 Task: Search one way flight ticket for 5 adults, 2 children, 1 infant in seat and 1 infant on lap in economy from Concord: Concord-padgett Regional Airport to Jacksonville: Albert J. Ellis Airport on 8-3-2023. Choice of flights is Spirit. Number of bags: 1 carry on bag. Price is upto 60000. Outbound departure time preference is 18:00.
Action: Mouse moved to (293, 357)
Screenshot: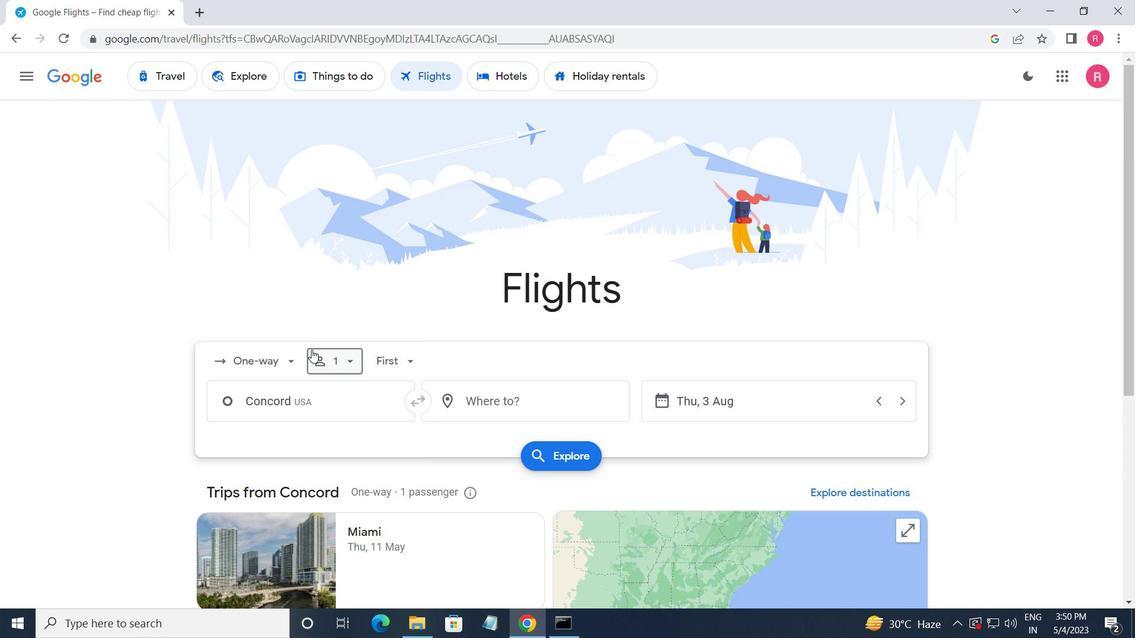 
Action: Mouse pressed left at (293, 357)
Screenshot: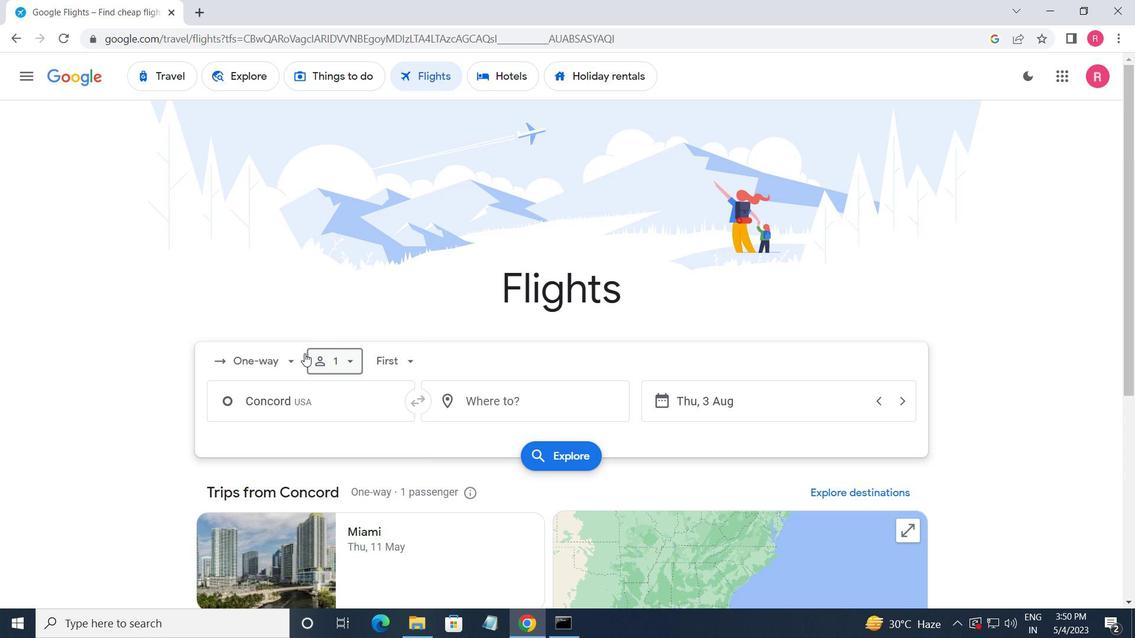 
Action: Mouse moved to (288, 420)
Screenshot: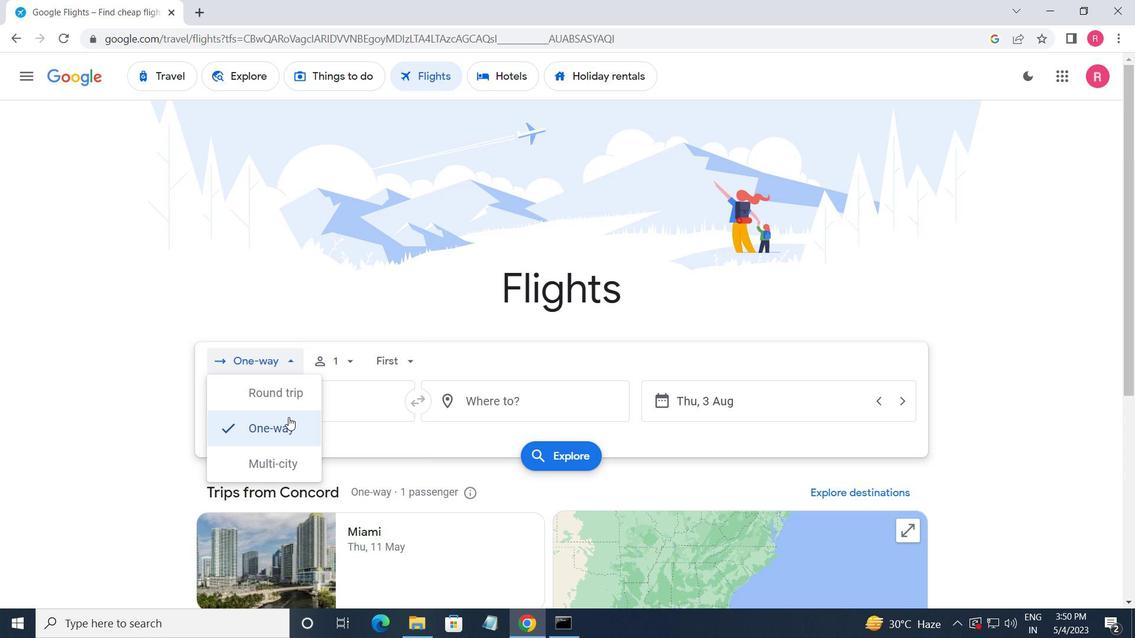 
Action: Mouse pressed left at (288, 420)
Screenshot: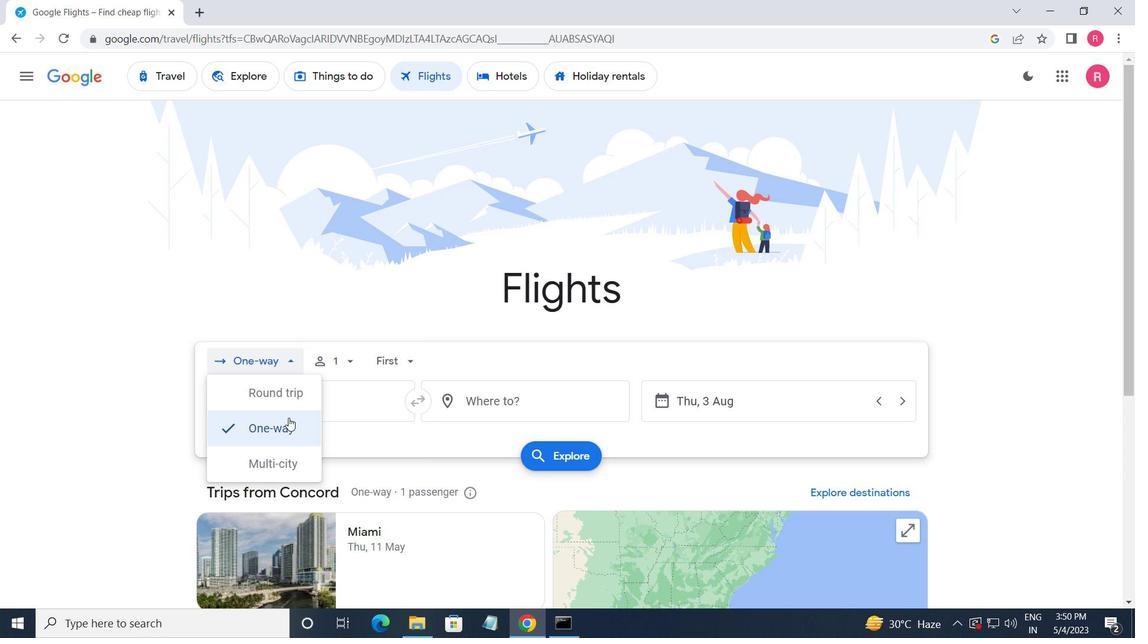
Action: Mouse moved to (324, 376)
Screenshot: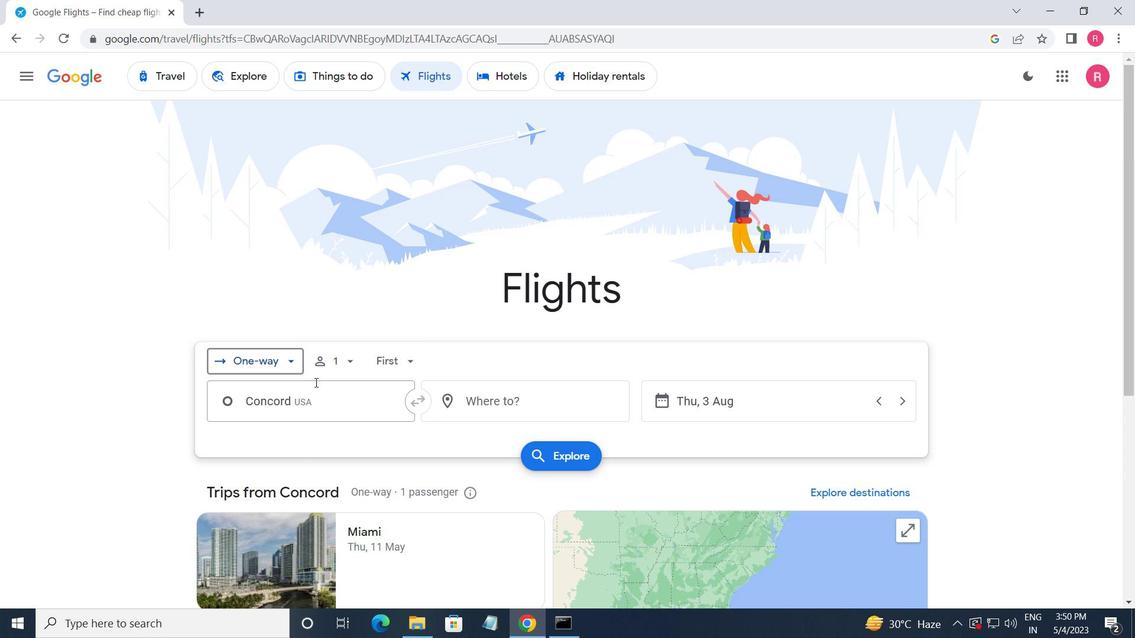 
Action: Mouse pressed left at (324, 376)
Screenshot: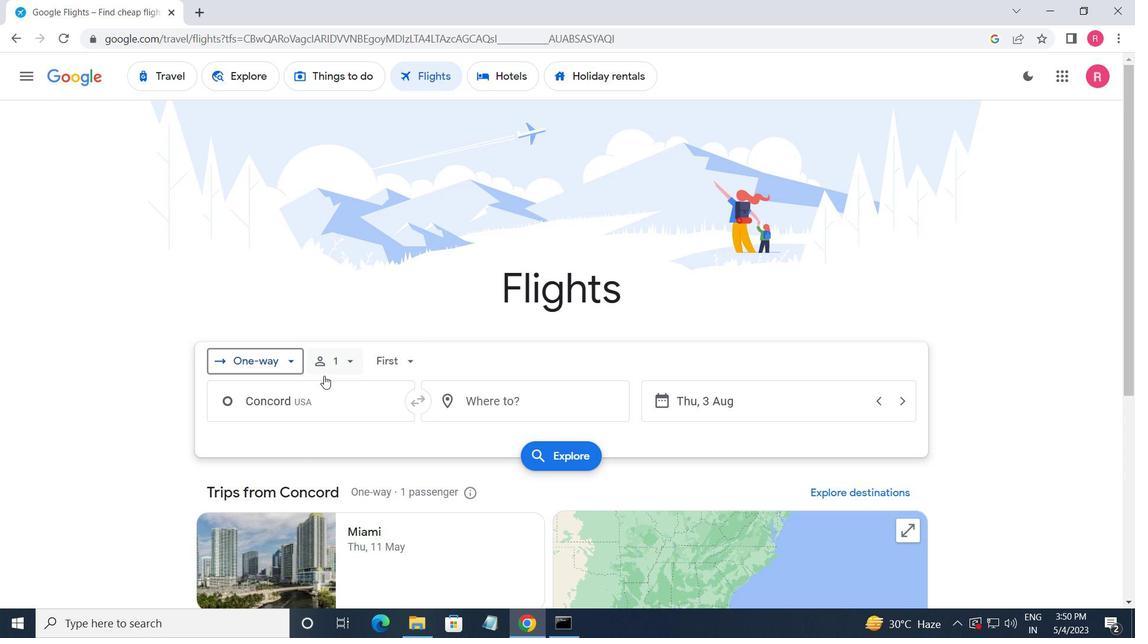 
Action: Mouse moved to (459, 402)
Screenshot: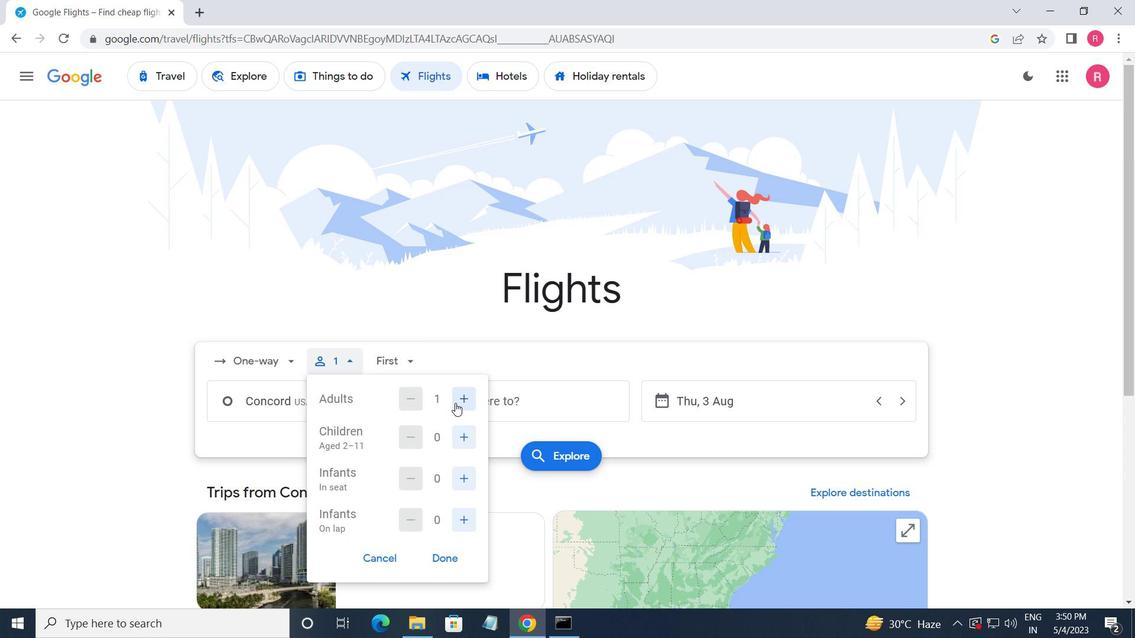
Action: Mouse pressed left at (459, 402)
Screenshot: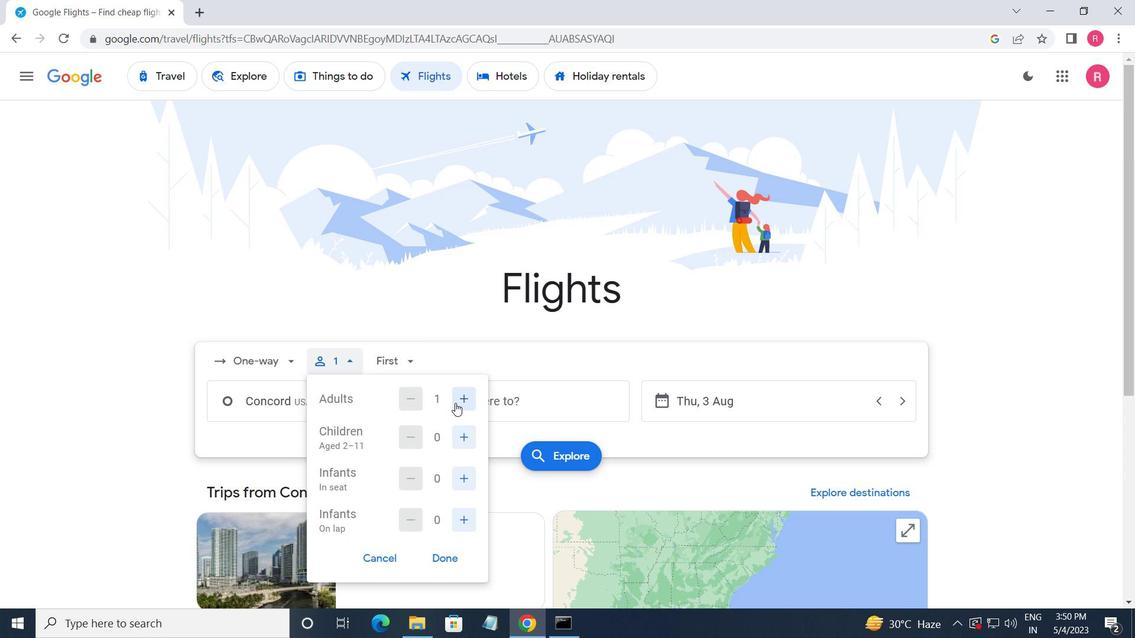
Action: Mouse pressed left at (459, 402)
Screenshot: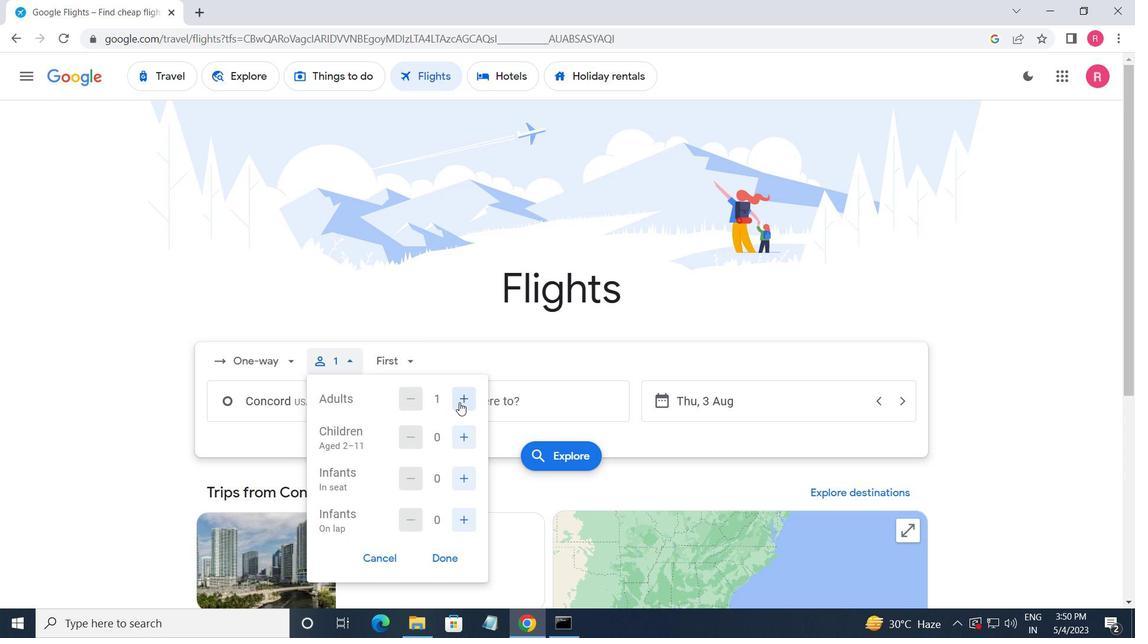 
Action: Mouse pressed left at (459, 402)
Screenshot: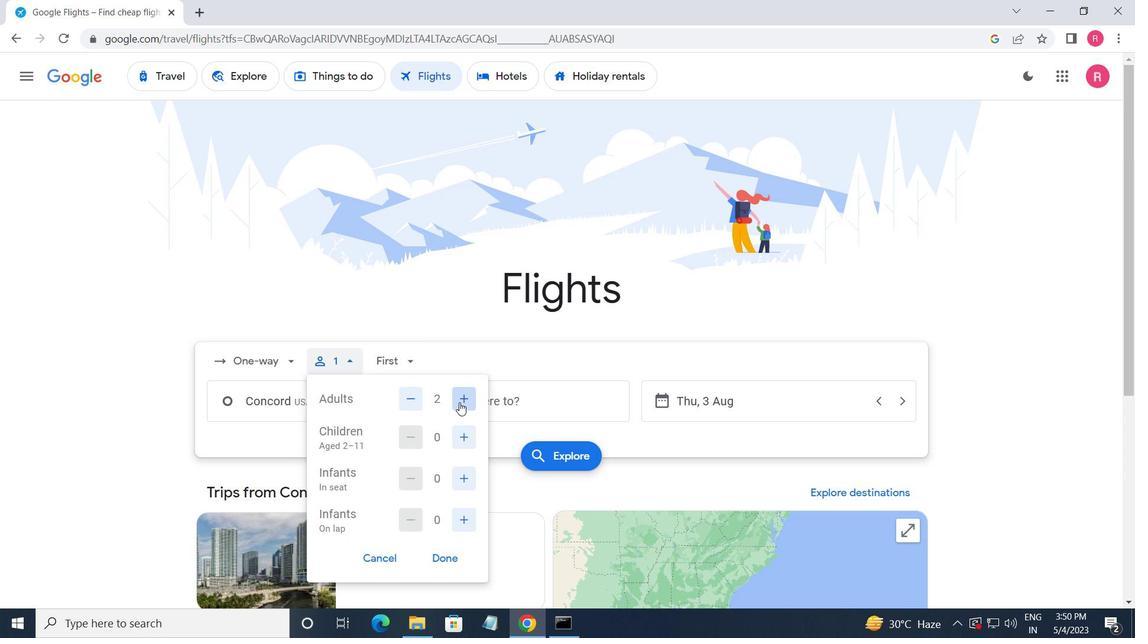 
Action: Mouse pressed left at (459, 402)
Screenshot: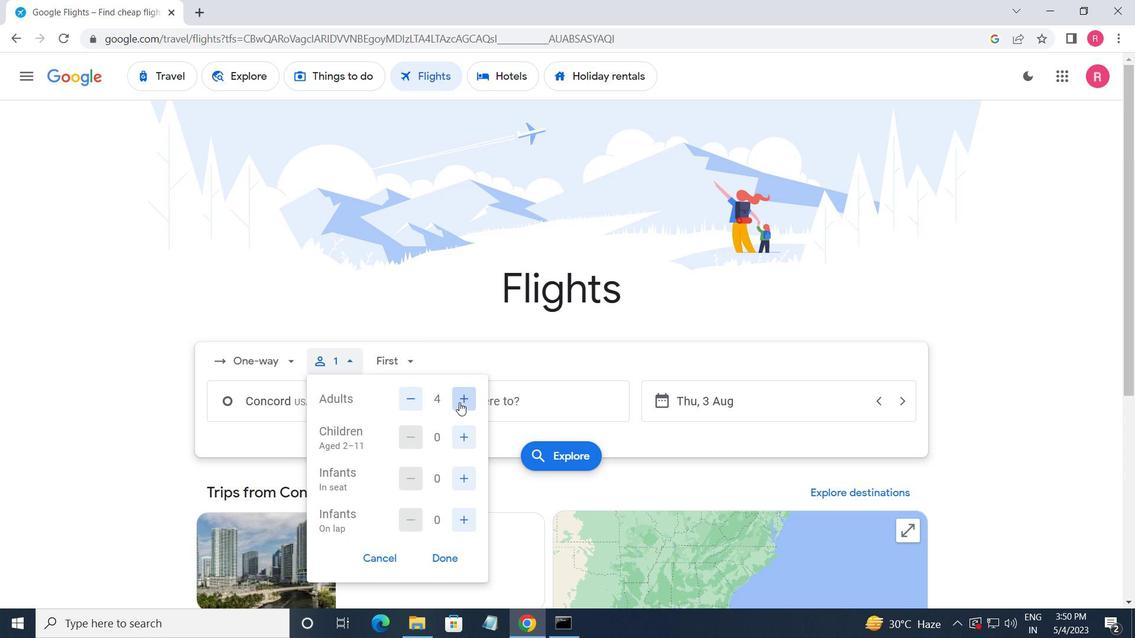 
Action: Mouse moved to (460, 431)
Screenshot: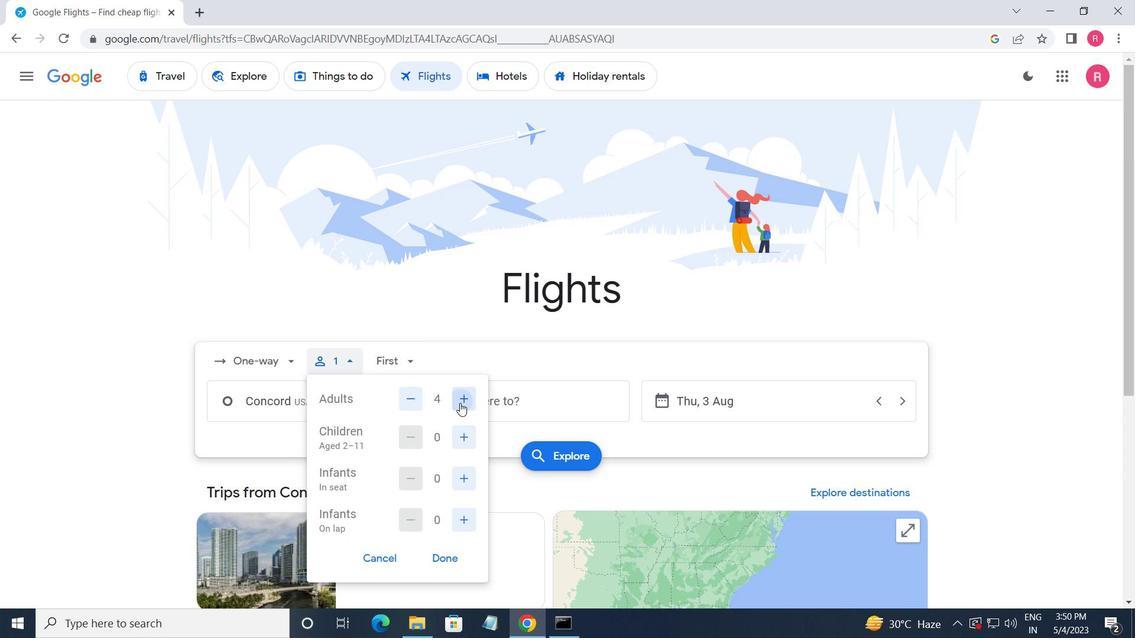 
Action: Mouse pressed left at (460, 431)
Screenshot: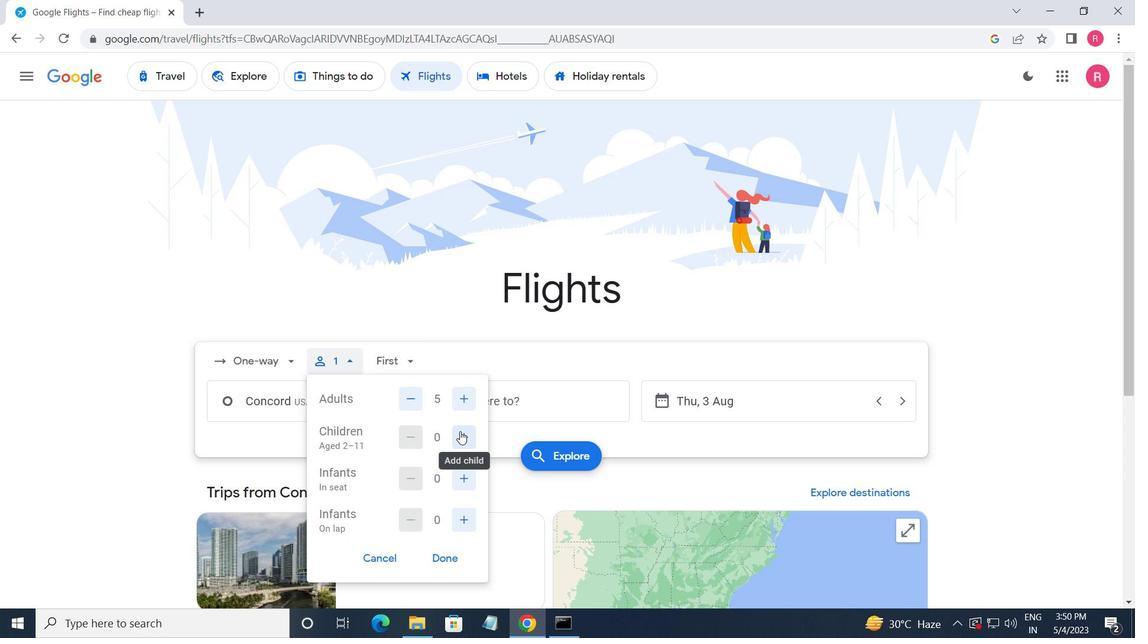
Action: Mouse pressed left at (460, 431)
Screenshot: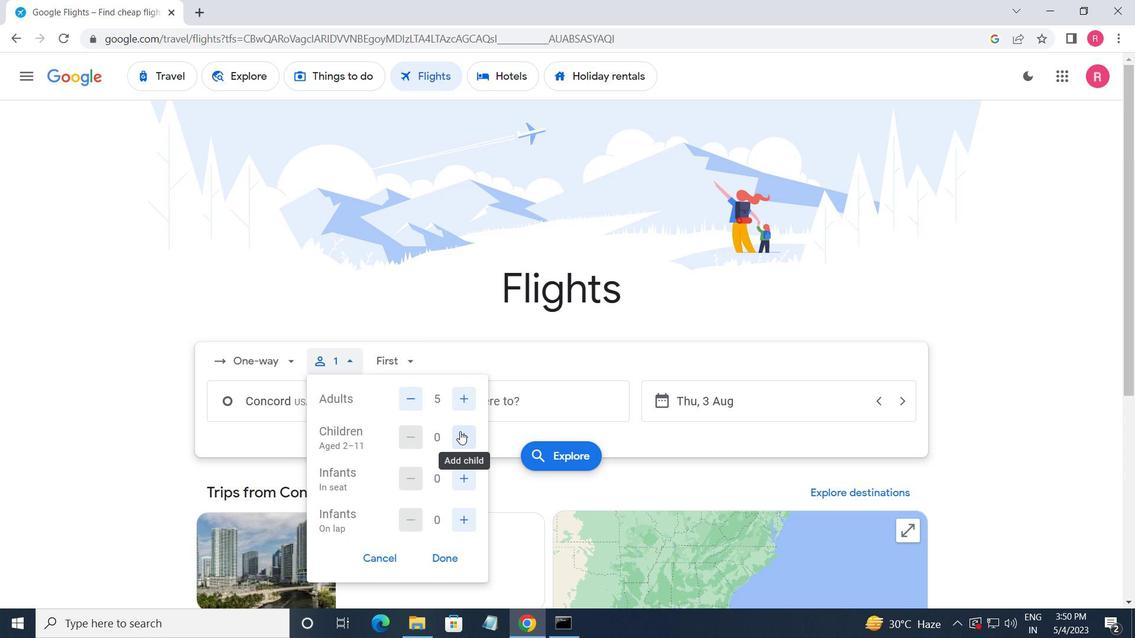 
Action: Mouse moved to (465, 475)
Screenshot: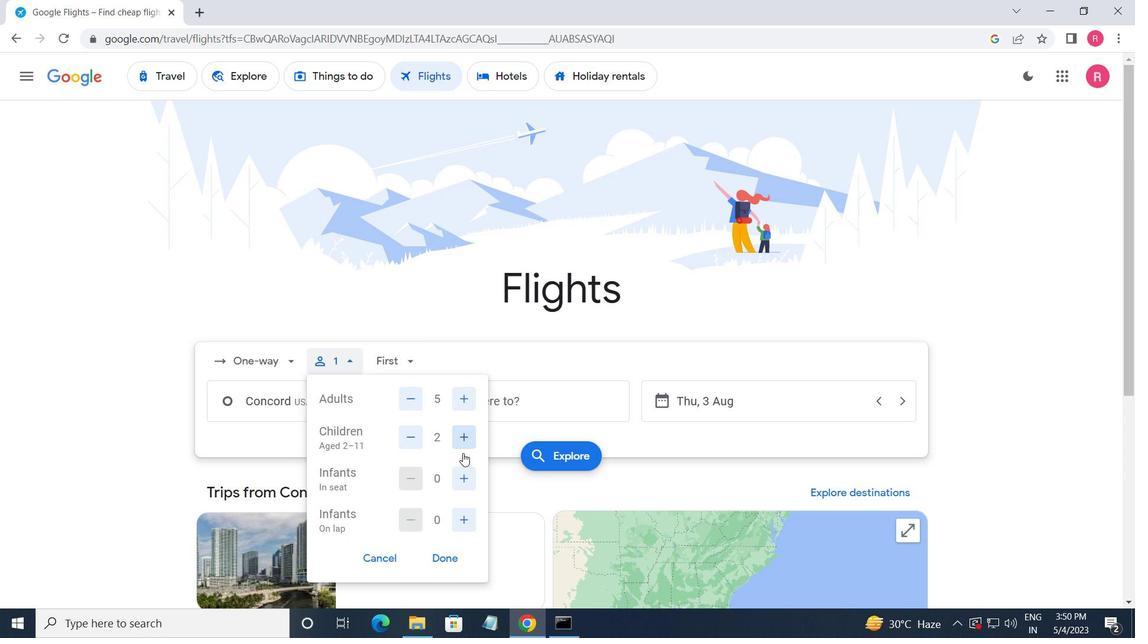 
Action: Mouse pressed left at (465, 475)
Screenshot: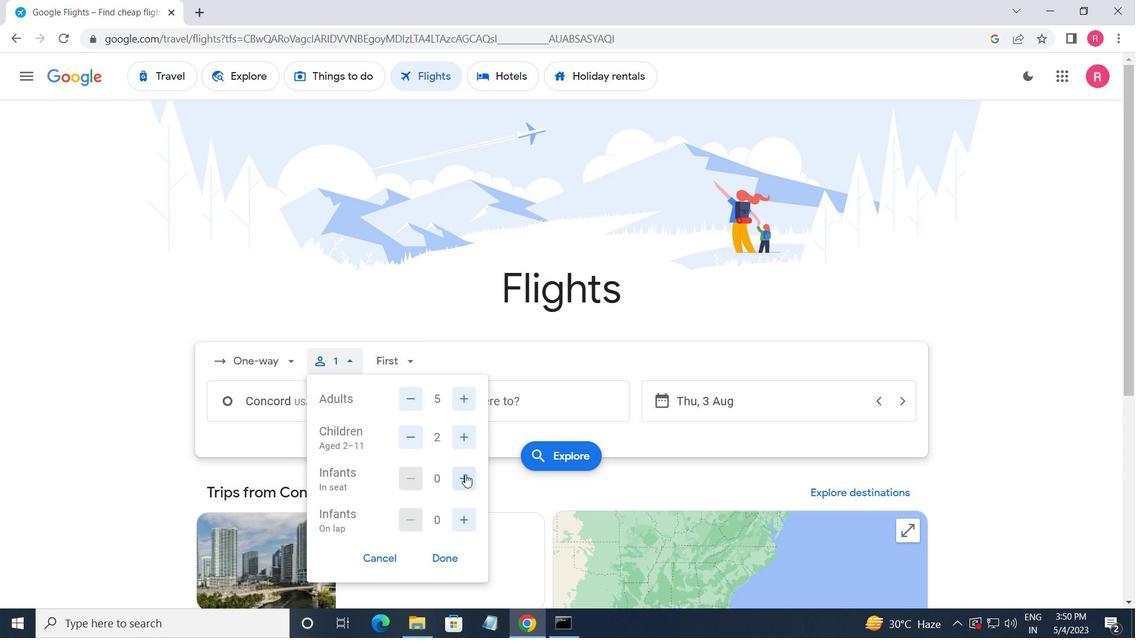 
Action: Mouse moved to (466, 508)
Screenshot: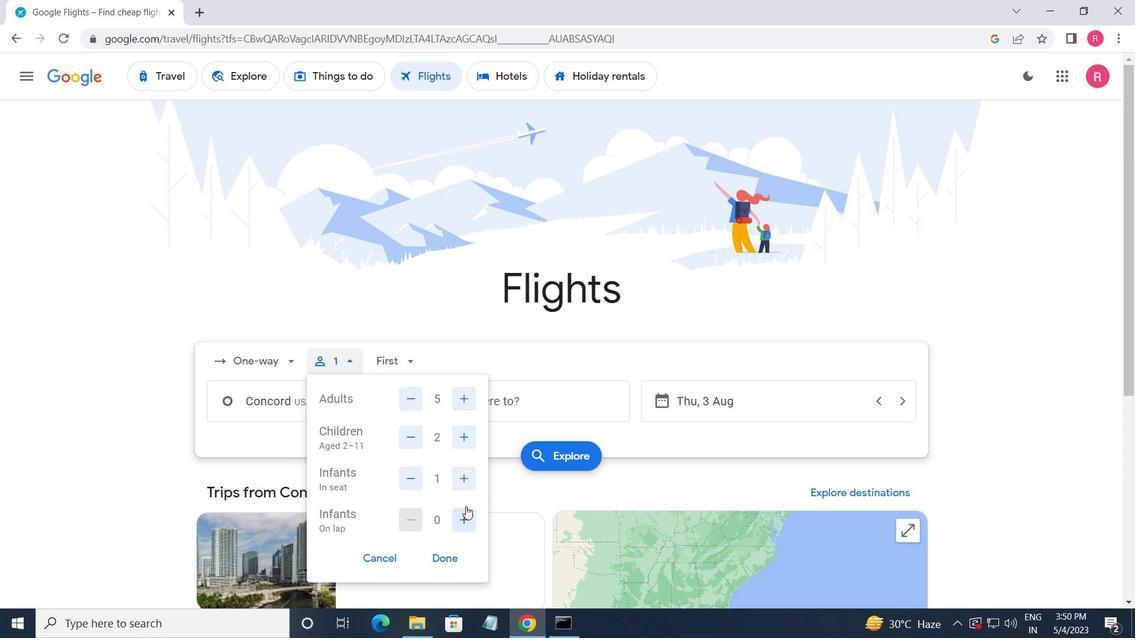 
Action: Mouse pressed left at (466, 508)
Screenshot: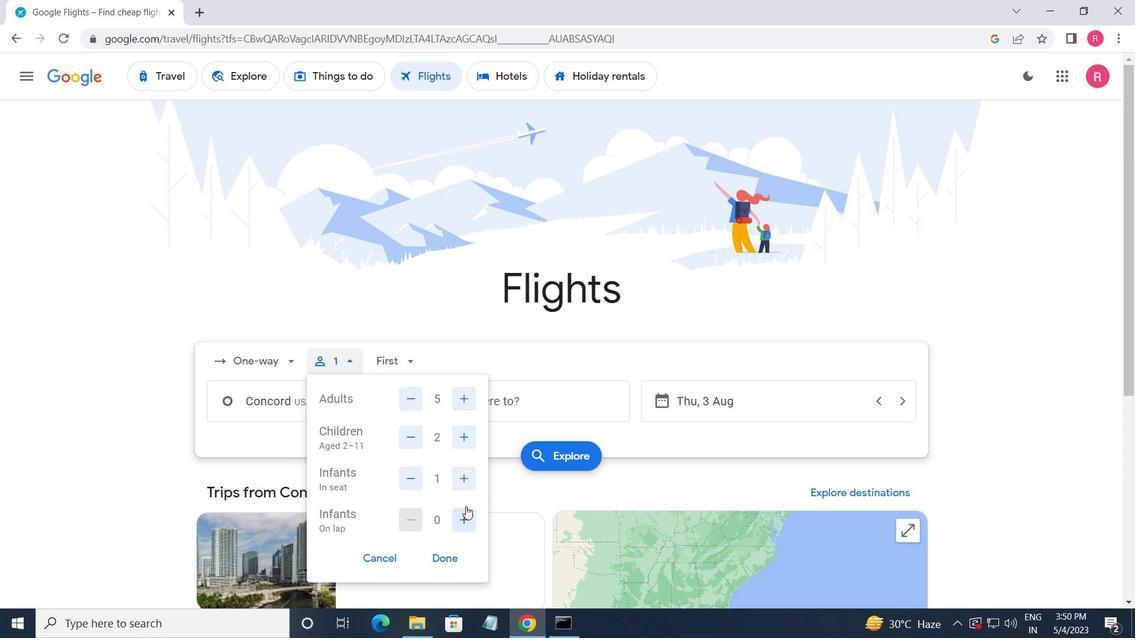 
Action: Mouse moved to (456, 548)
Screenshot: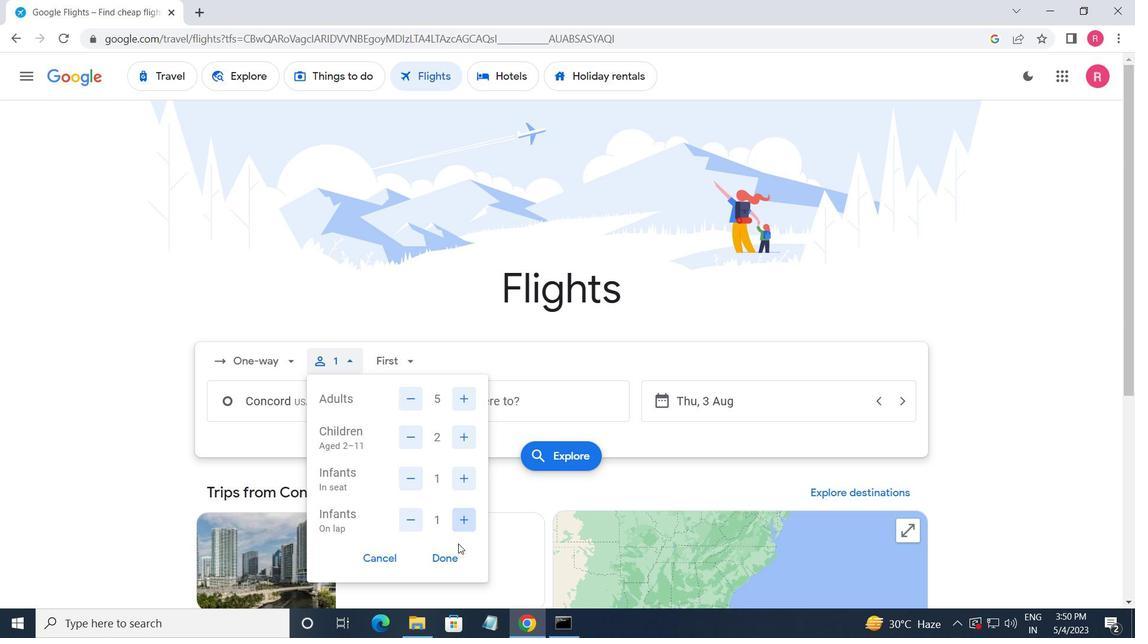 
Action: Mouse pressed left at (456, 548)
Screenshot: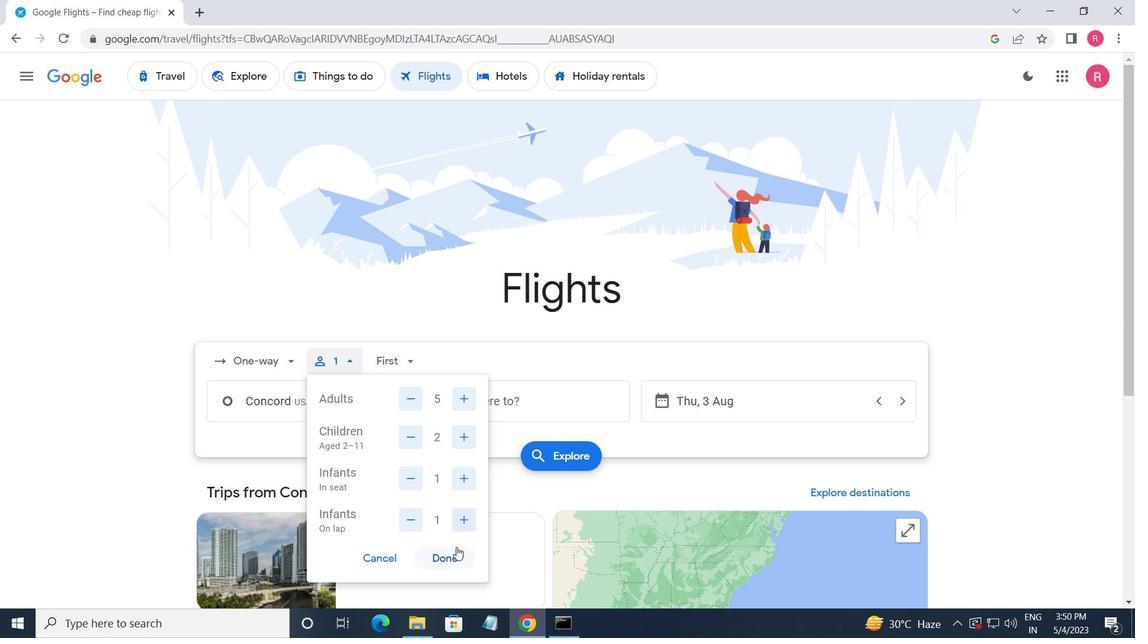 
Action: Mouse moved to (407, 377)
Screenshot: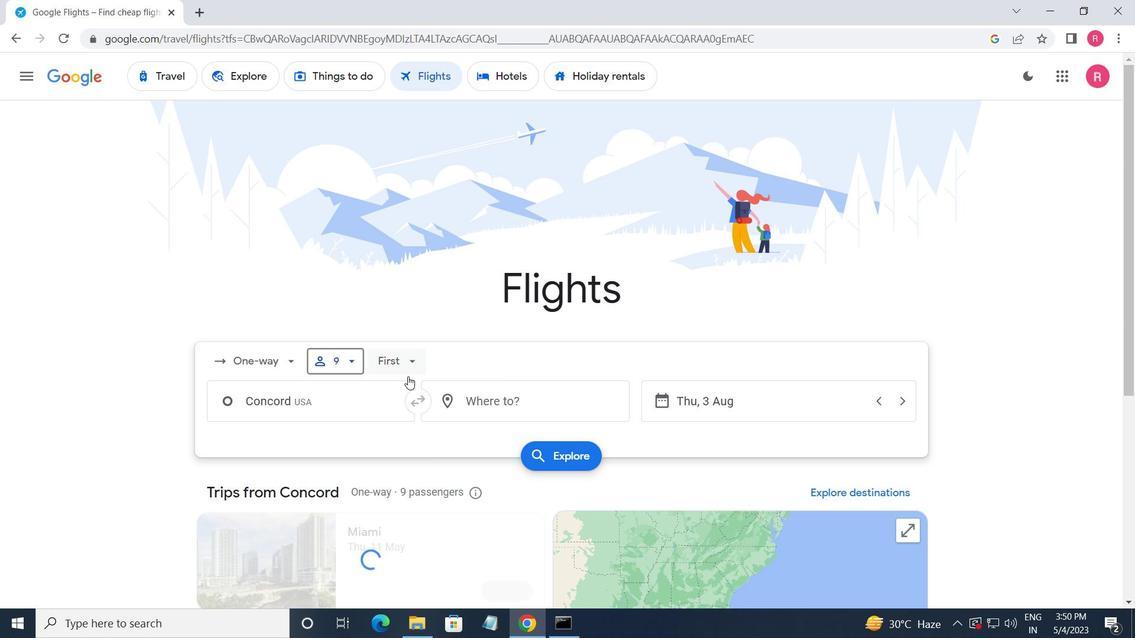 
Action: Mouse pressed left at (407, 377)
Screenshot: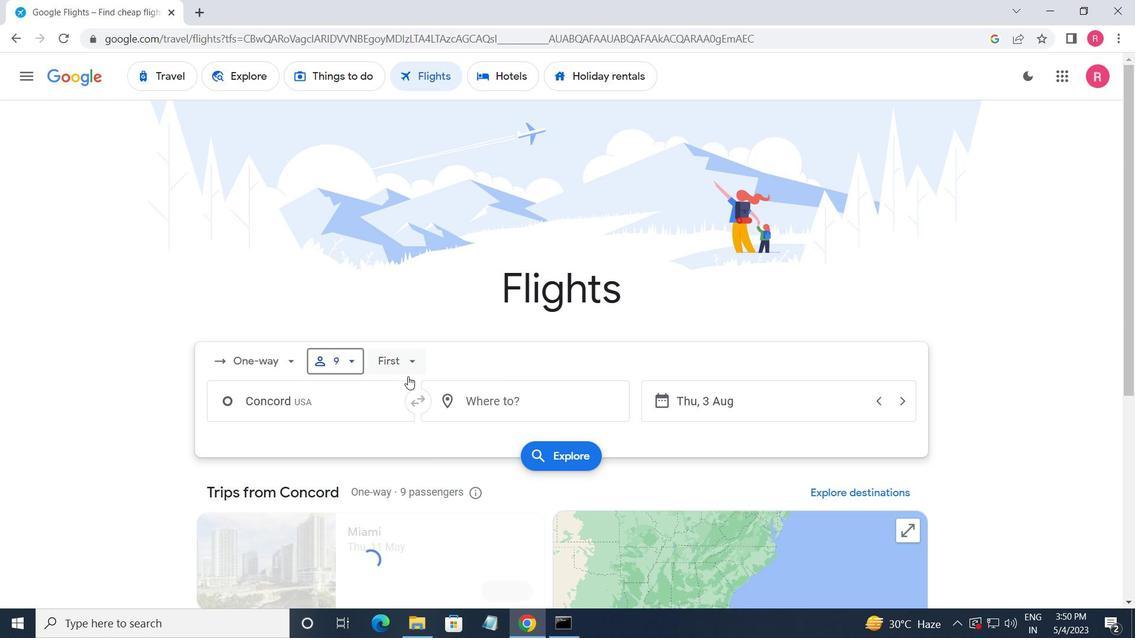 
Action: Mouse moved to (424, 400)
Screenshot: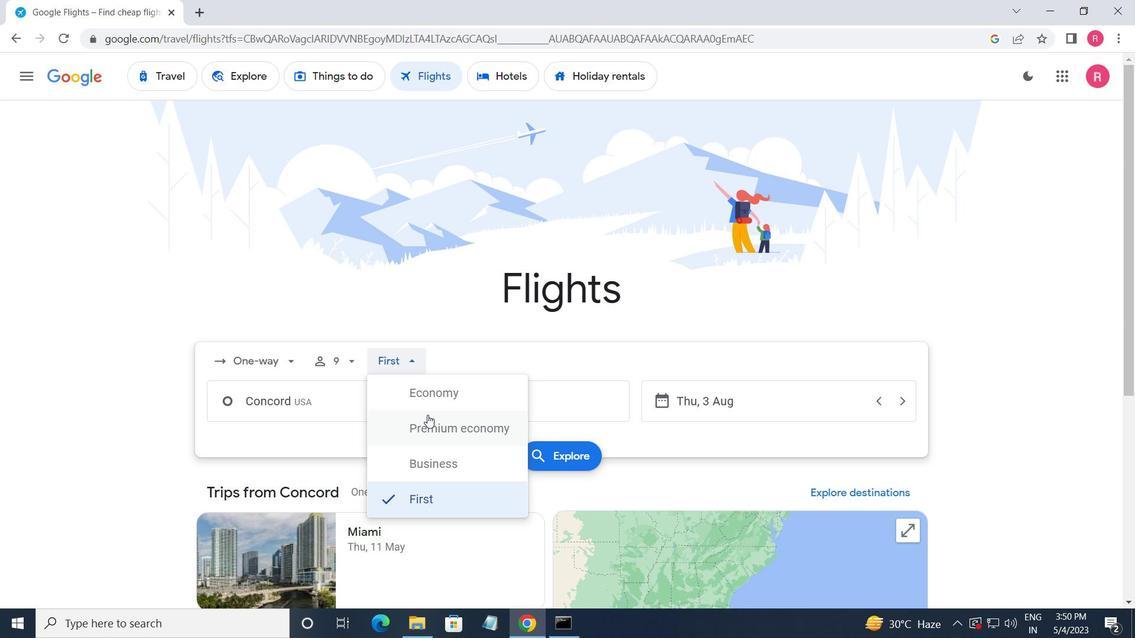 
Action: Mouse pressed left at (424, 400)
Screenshot: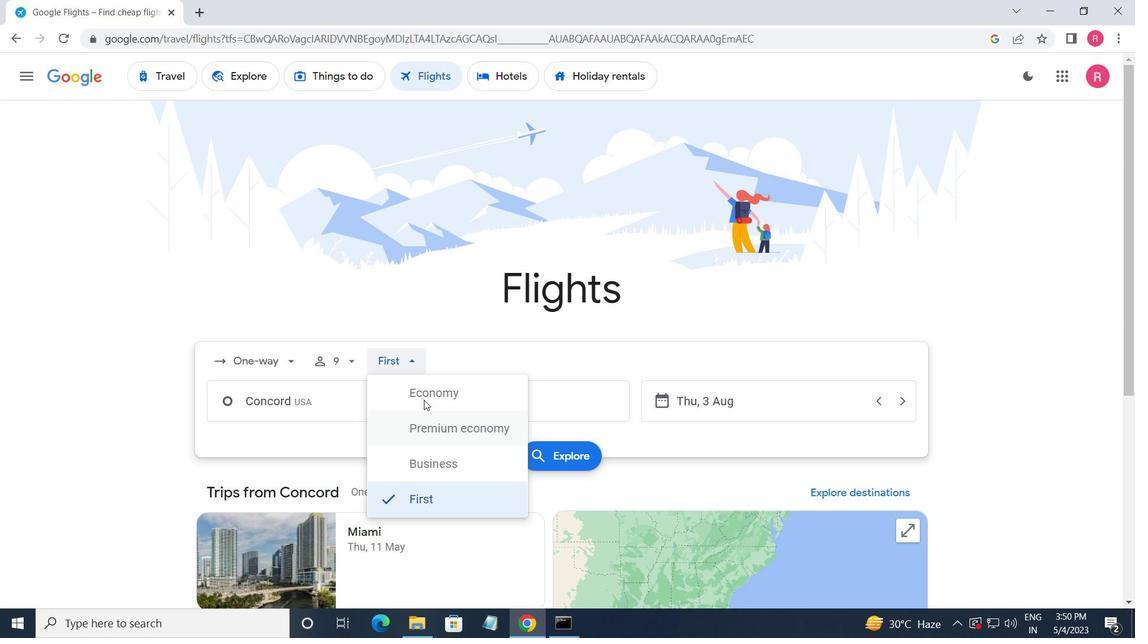 
Action: Mouse moved to (356, 422)
Screenshot: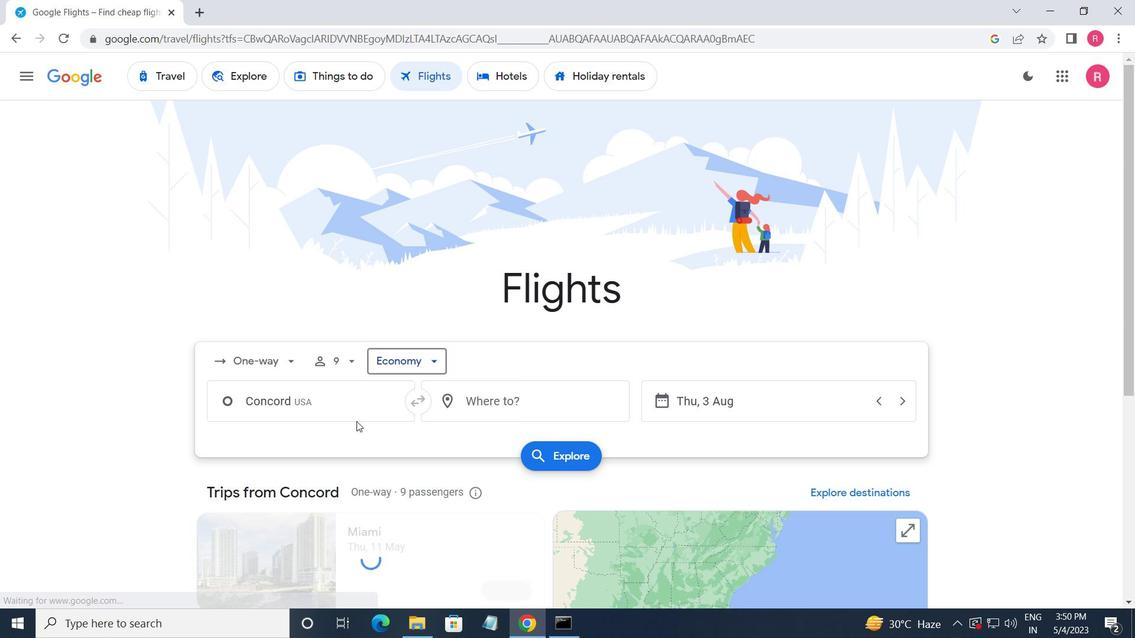 
Action: Mouse pressed left at (356, 422)
Screenshot: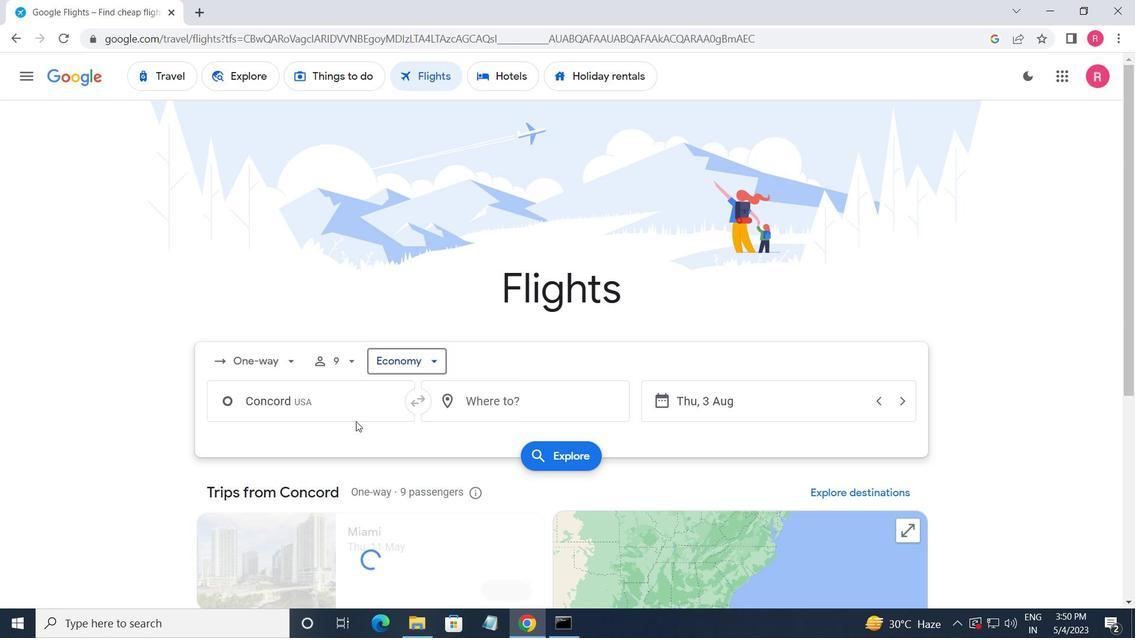 
Action: Mouse moved to (335, 397)
Screenshot: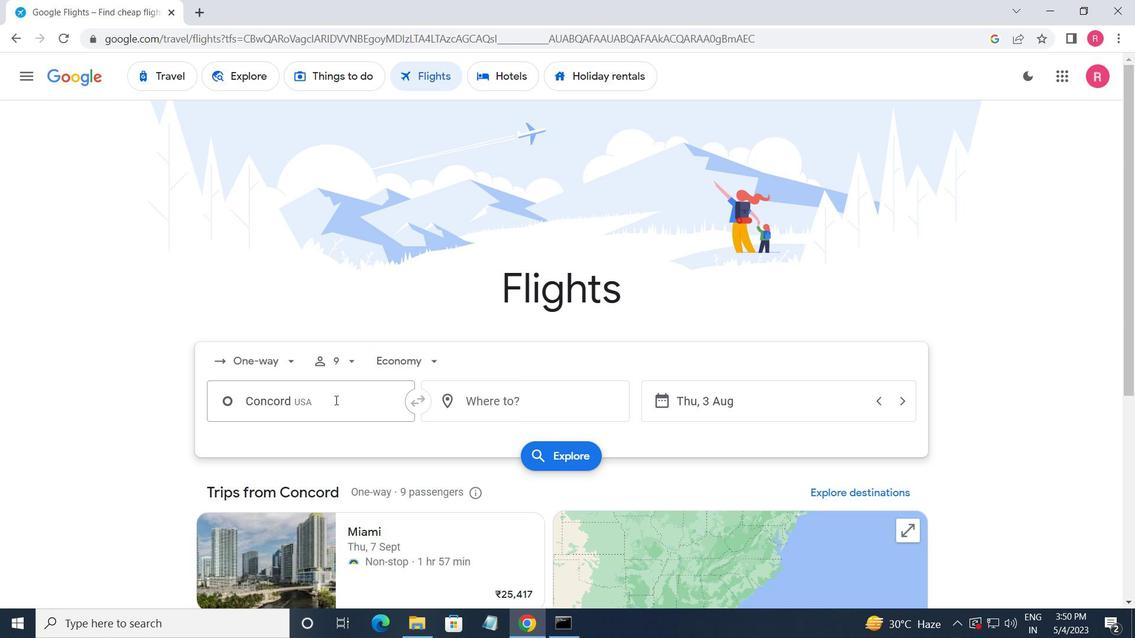 
Action: Mouse pressed left at (335, 397)
Screenshot: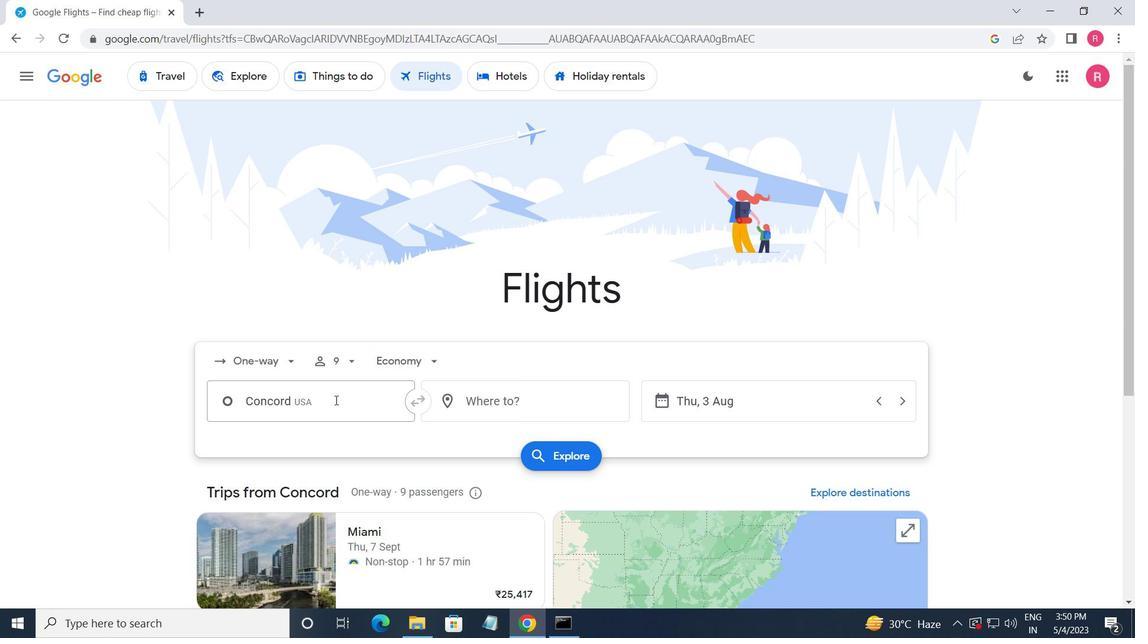 
Action: Mouse moved to (384, 488)
Screenshot: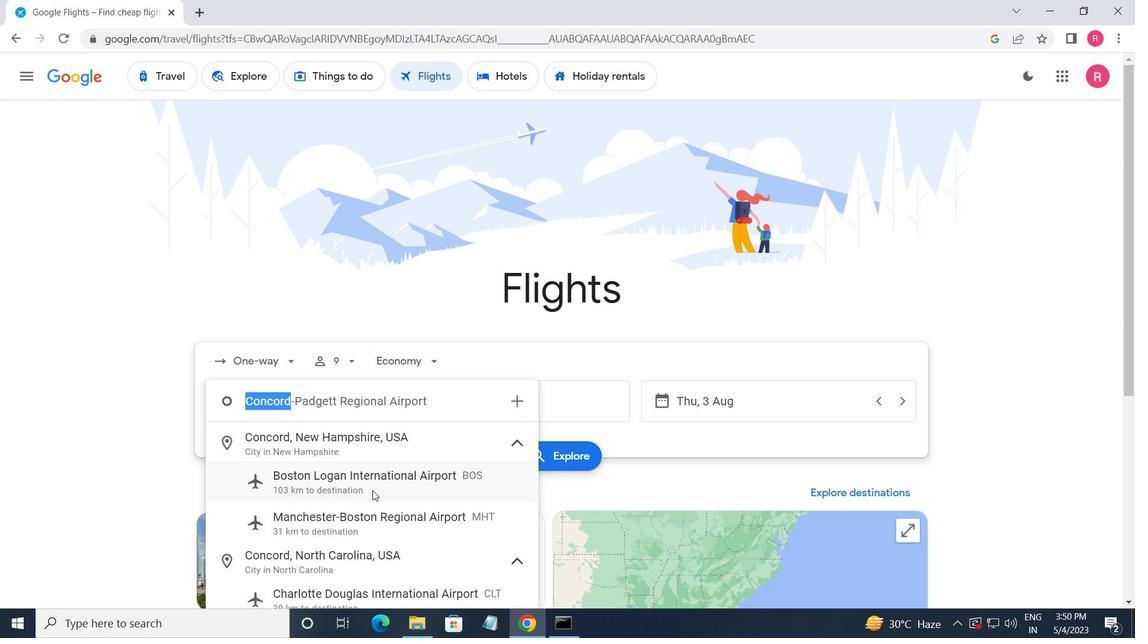 
Action: Mouse scrolled (384, 487) with delta (0, 0)
Screenshot: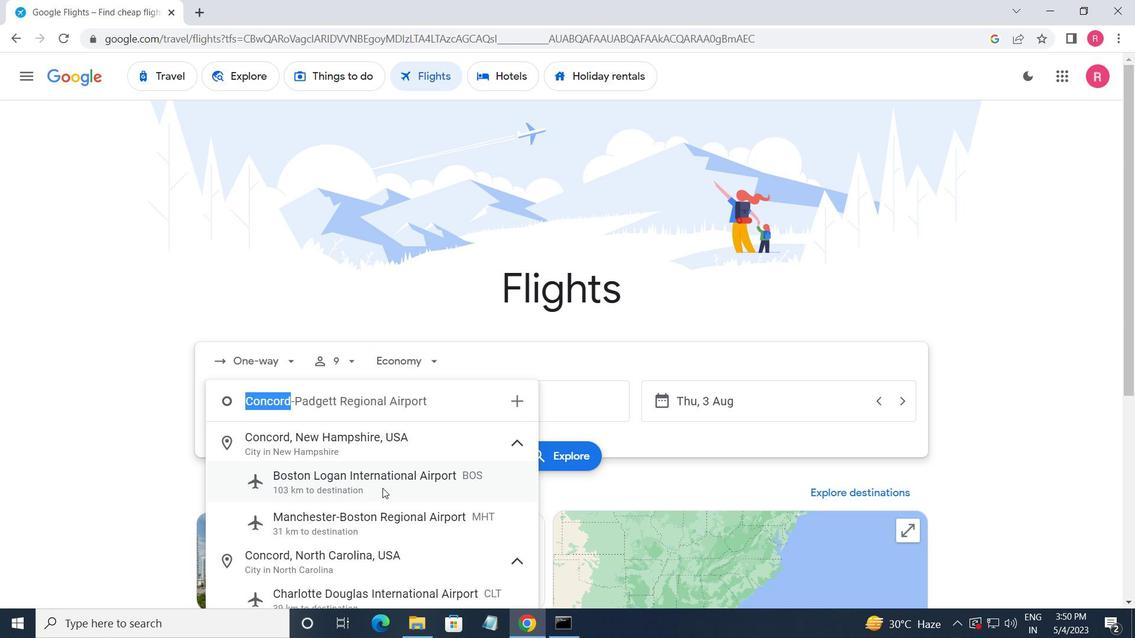 
Action: Mouse moved to (366, 574)
Screenshot: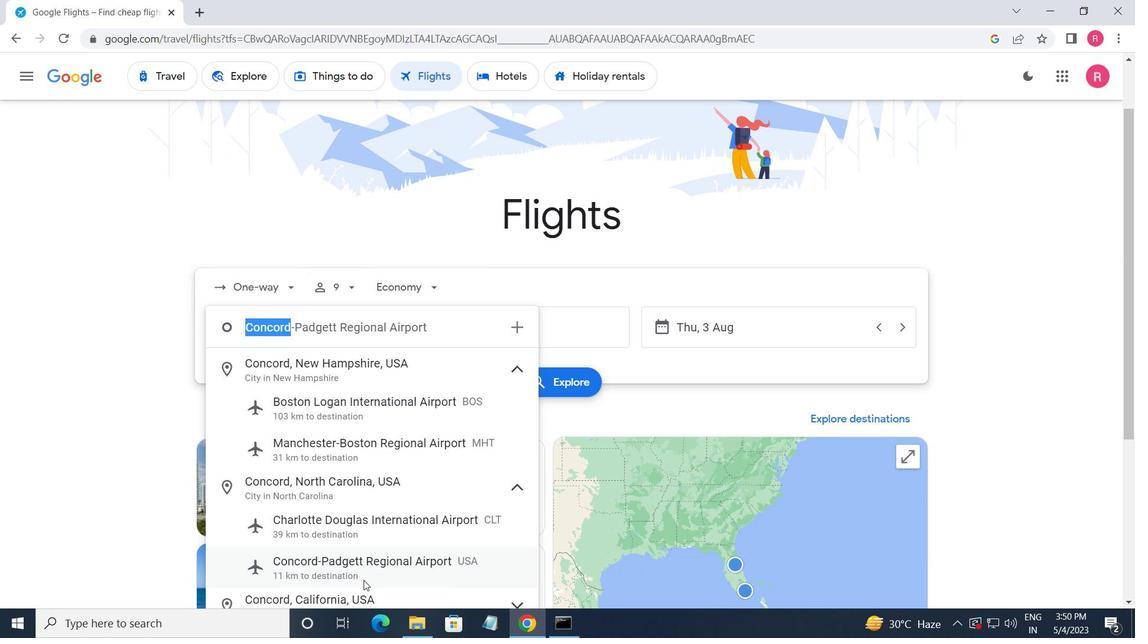 
Action: Mouse pressed left at (366, 574)
Screenshot: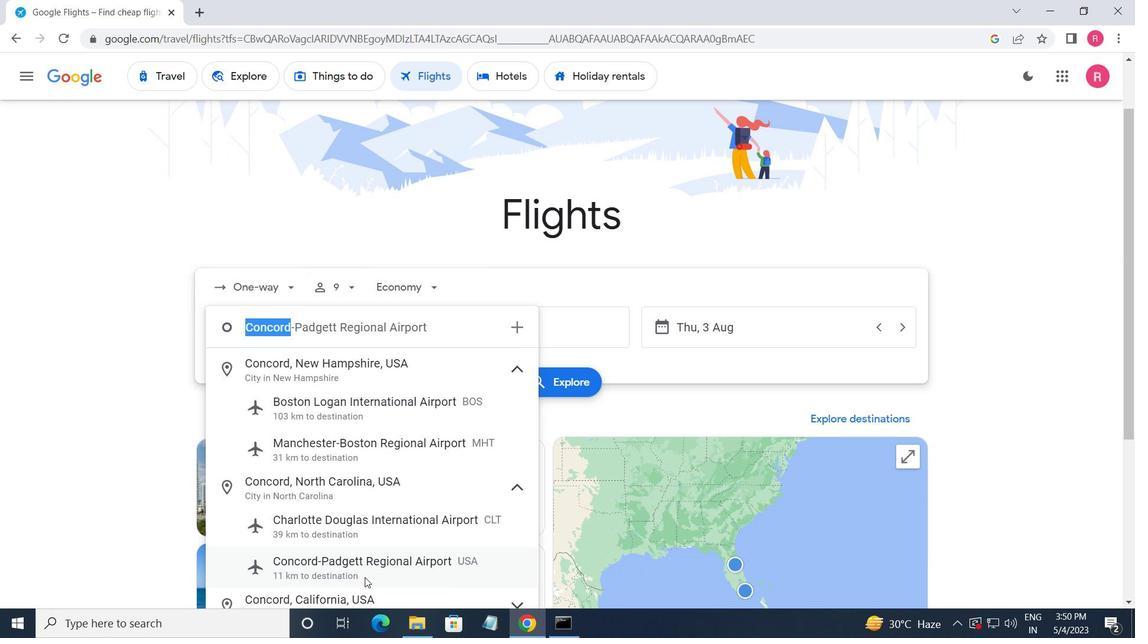 
Action: Mouse moved to (495, 339)
Screenshot: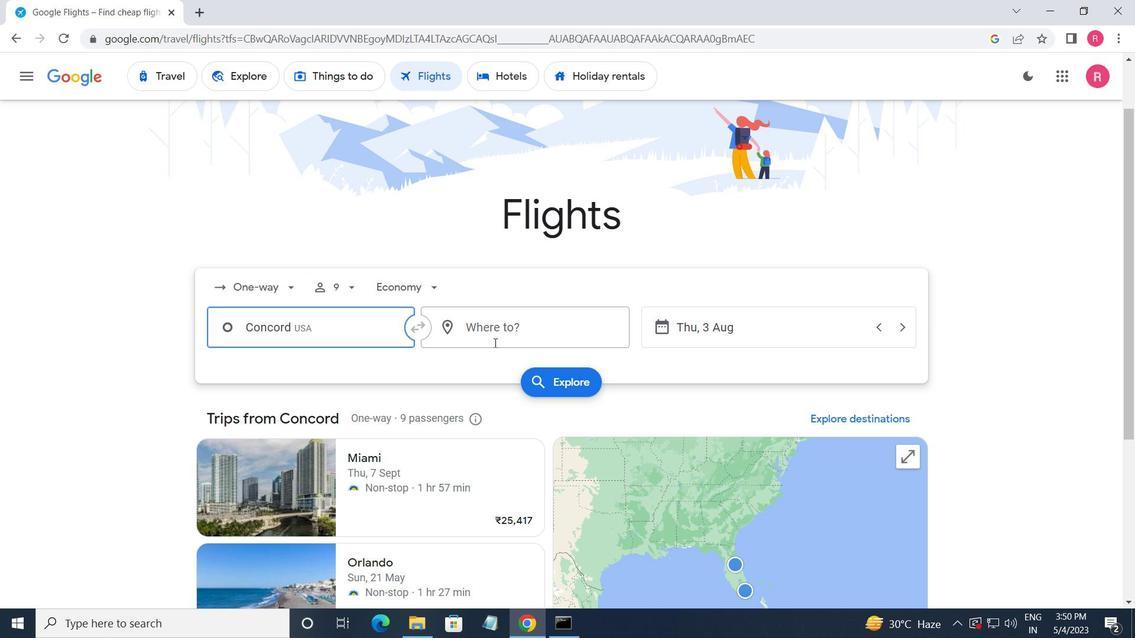 
Action: Mouse pressed left at (495, 339)
Screenshot: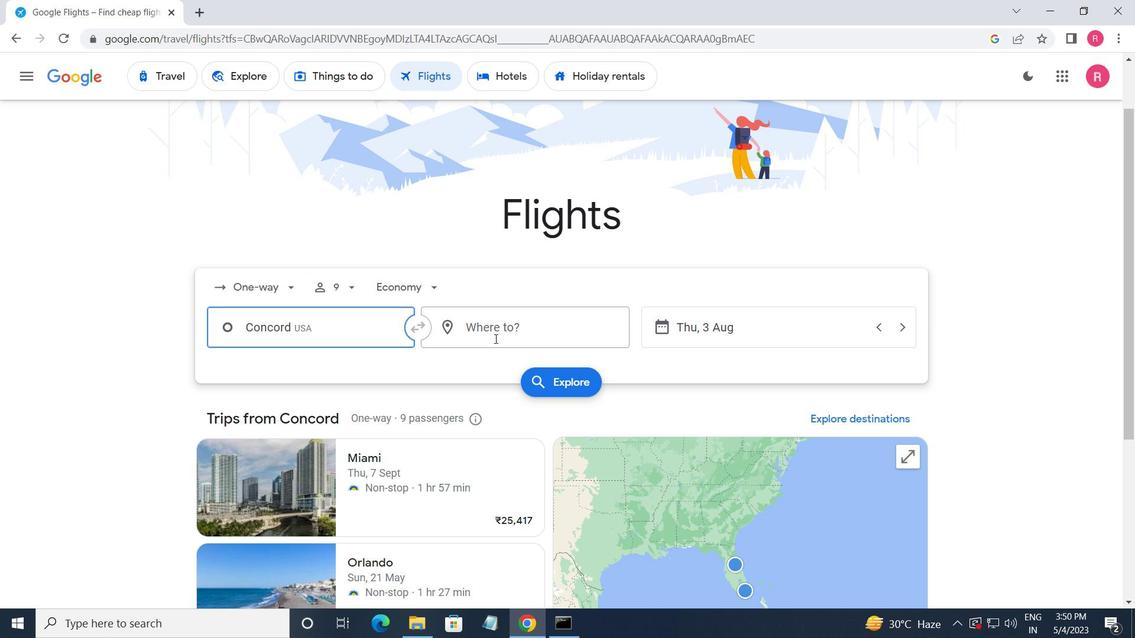 
Action: Mouse moved to (515, 480)
Screenshot: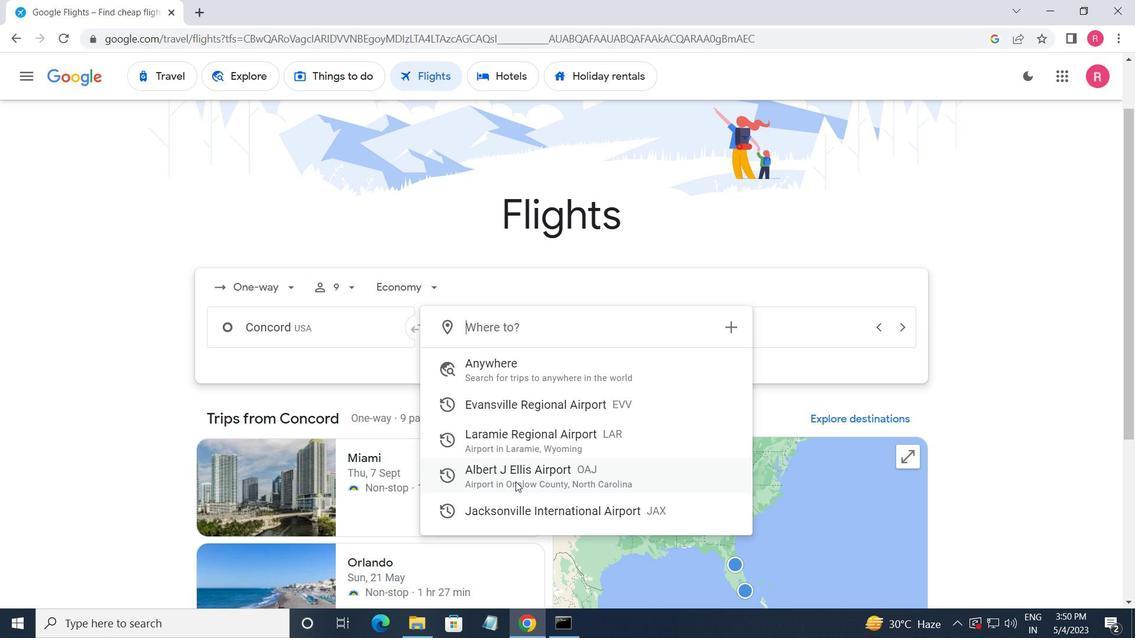 
Action: Mouse pressed left at (515, 480)
Screenshot: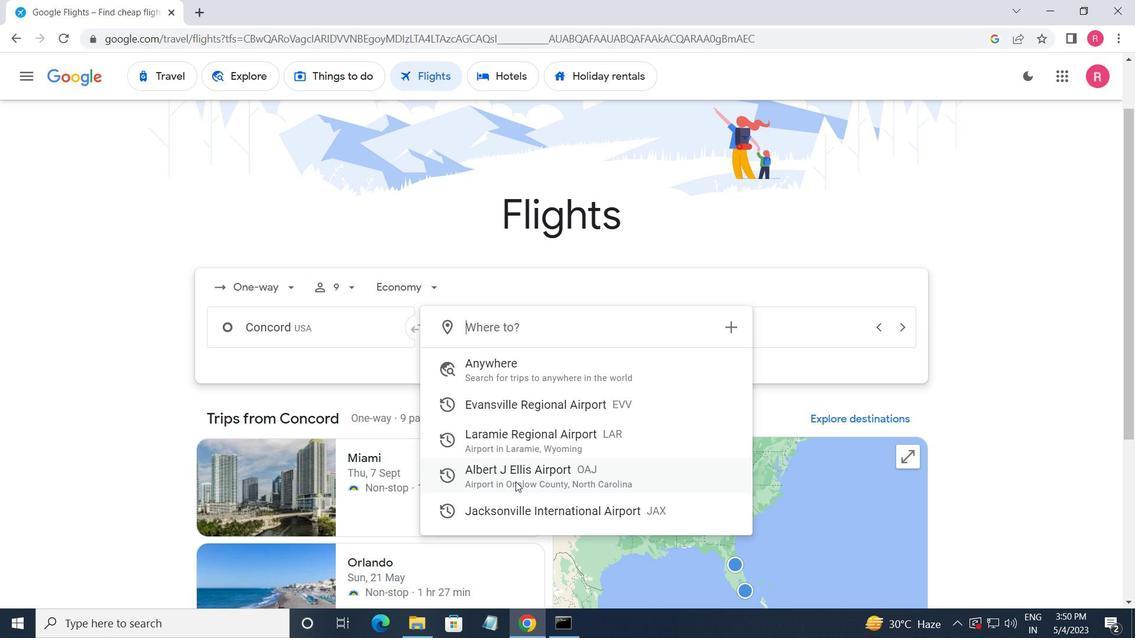 
Action: Mouse moved to (749, 334)
Screenshot: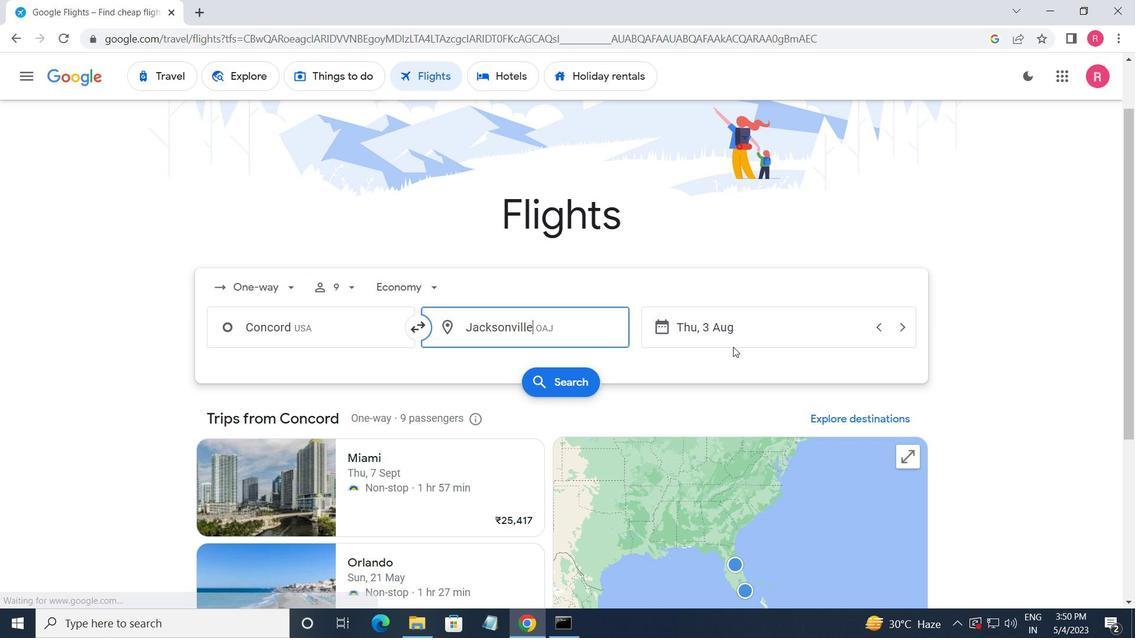 
Action: Mouse pressed left at (749, 334)
Screenshot: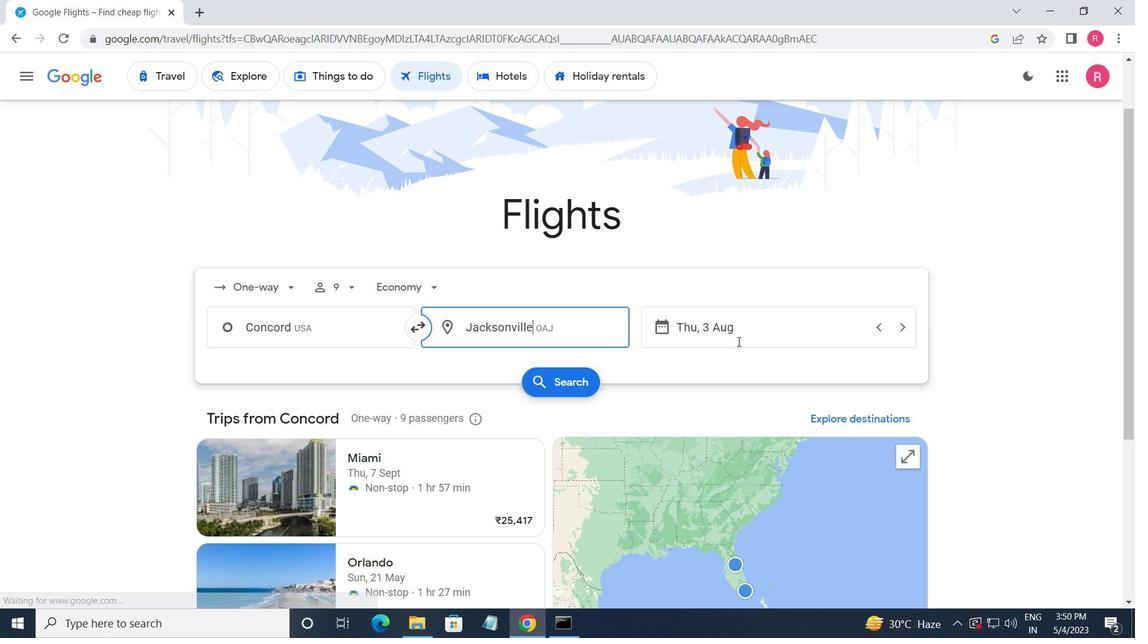 
Action: Mouse moved to (531, 344)
Screenshot: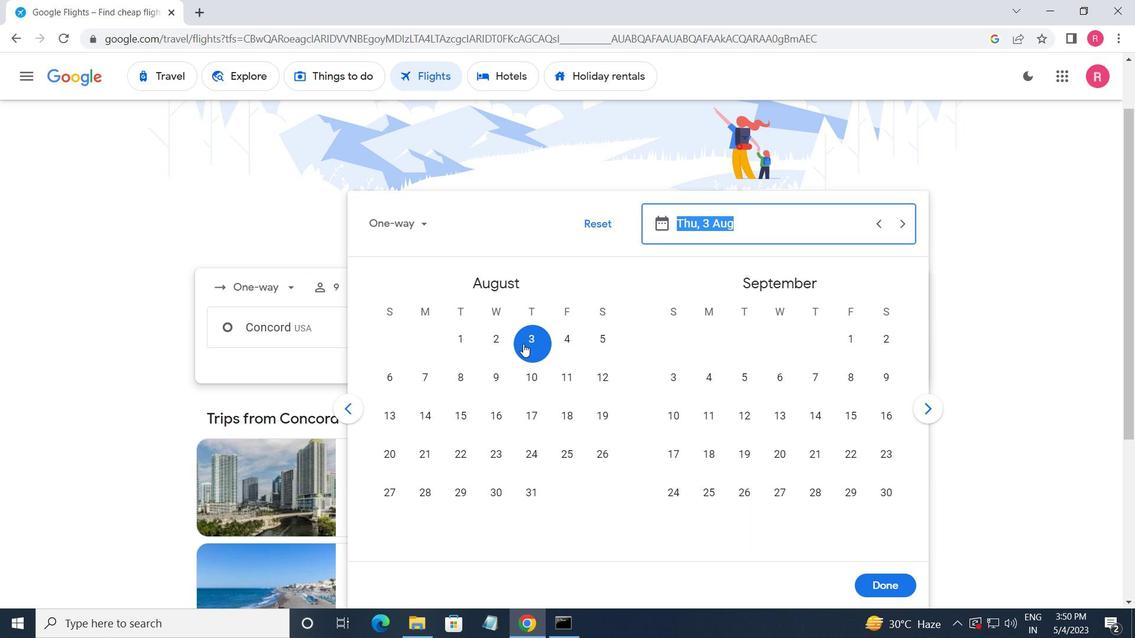 
Action: Mouse pressed left at (531, 344)
Screenshot: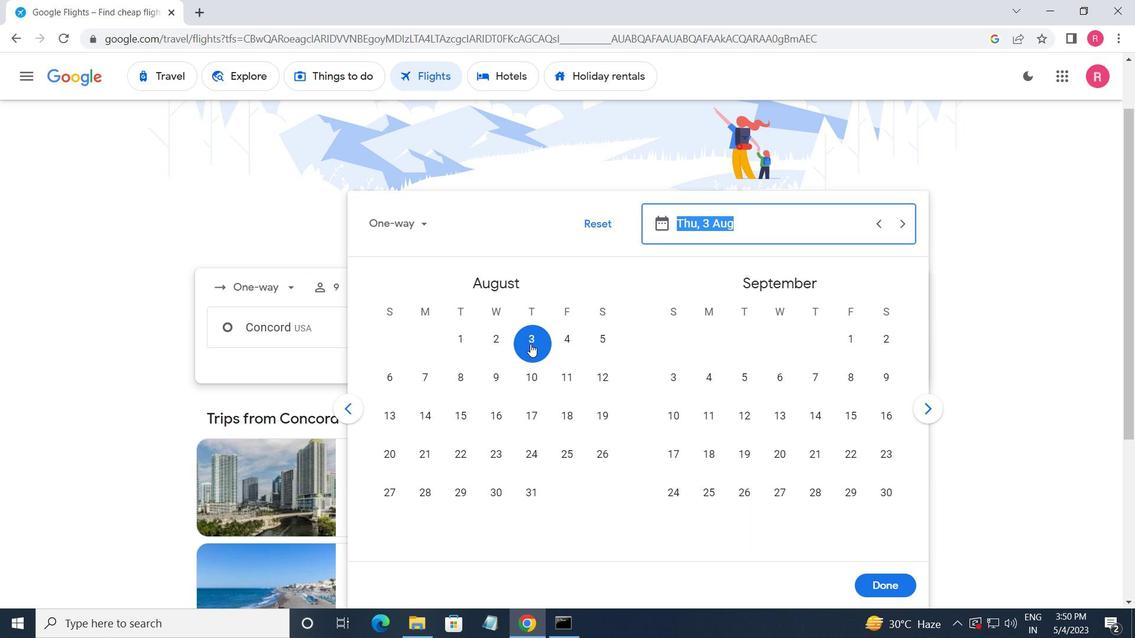 
Action: Mouse moved to (882, 581)
Screenshot: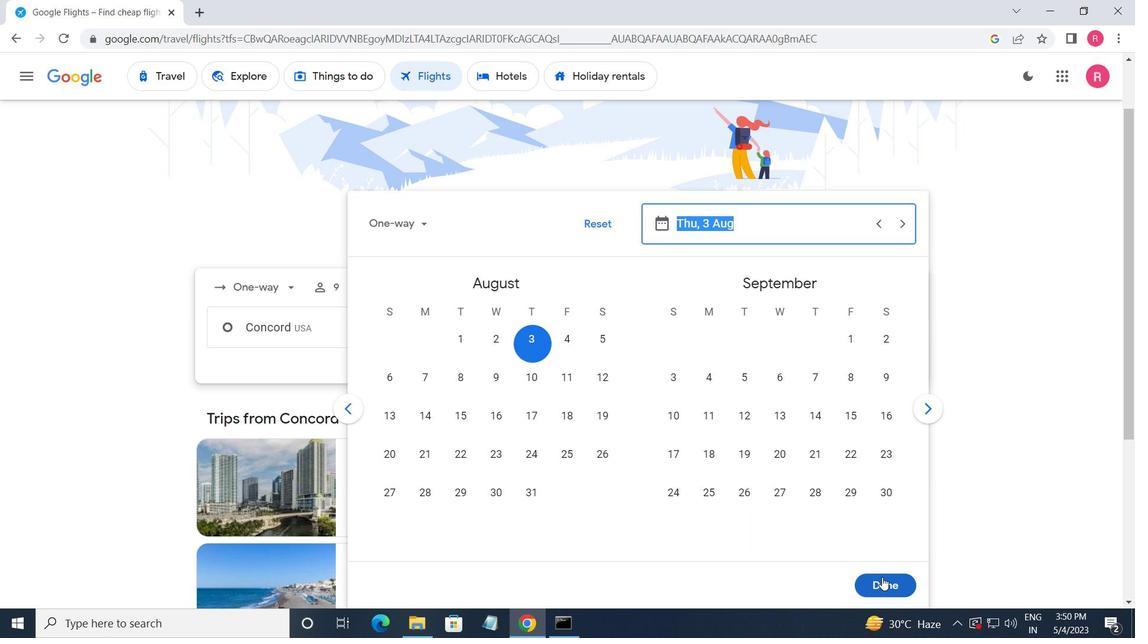 
Action: Mouse pressed left at (882, 581)
Screenshot: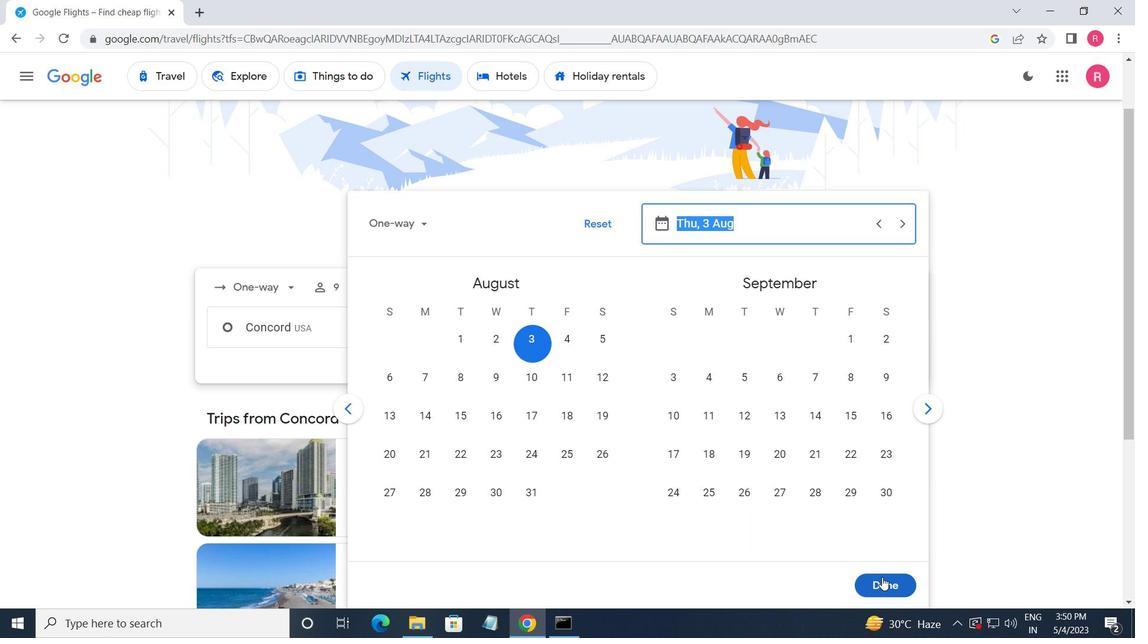 
Action: Mouse moved to (561, 393)
Screenshot: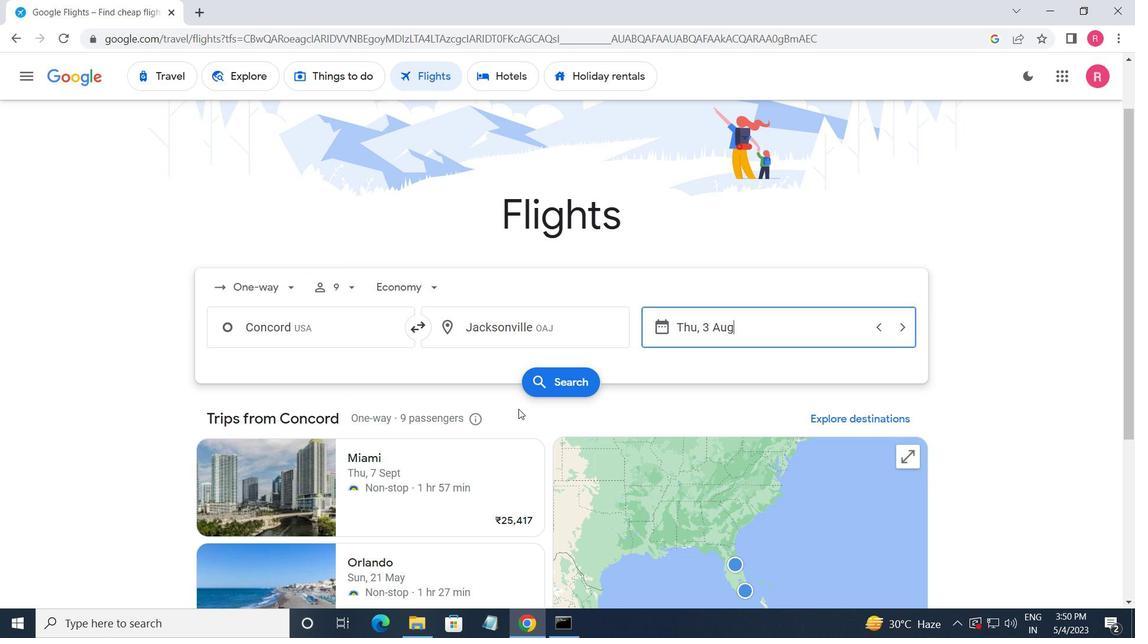 
Action: Mouse pressed left at (561, 393)
Screenshot: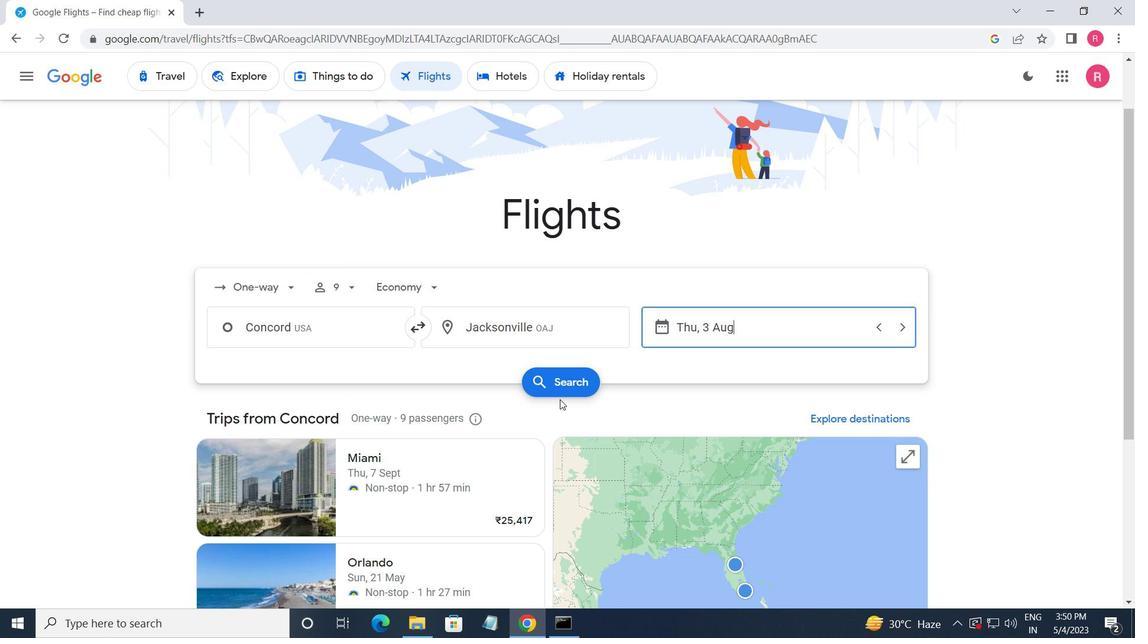 
Action: Mouse moved to (227, 211)
Screenshot: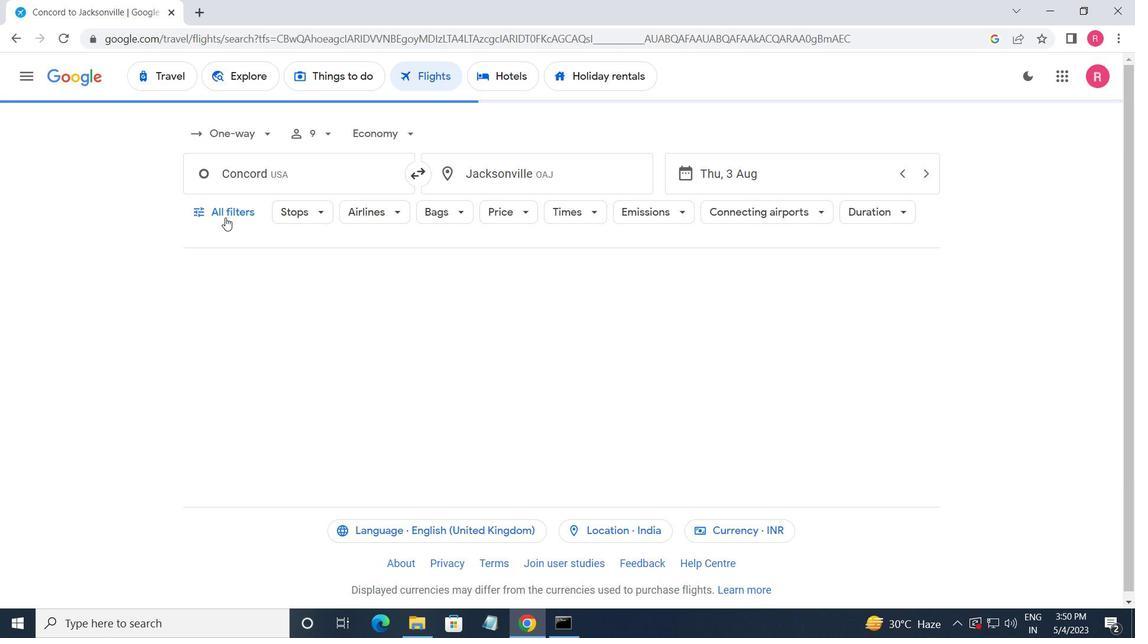 
Action: Mouse pressed left at (227, 211)
Screenshot: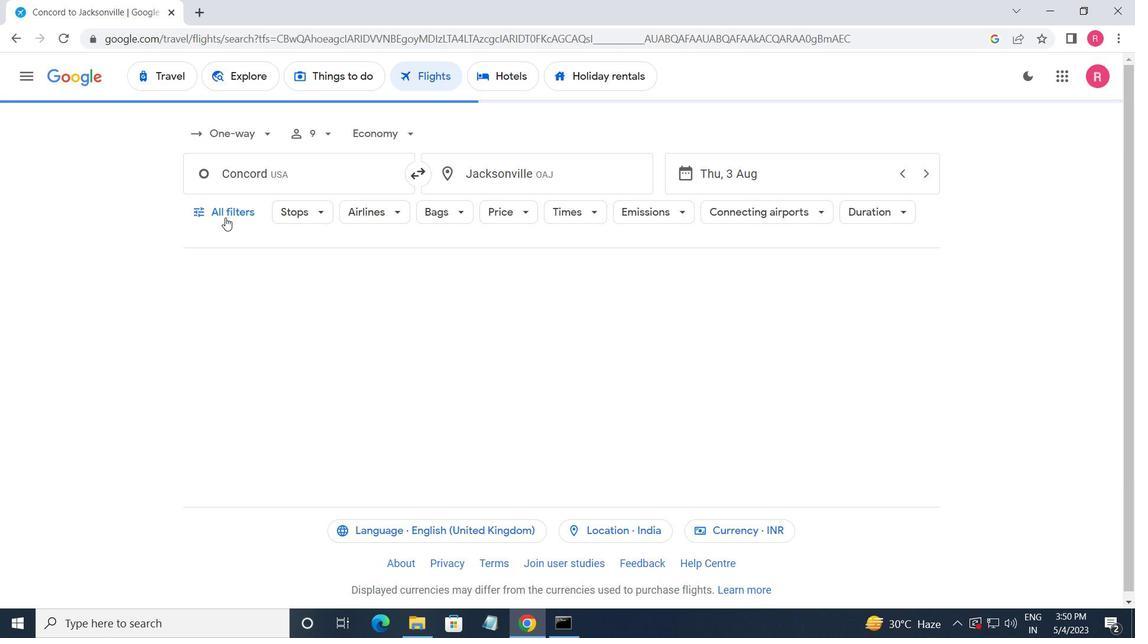 
Action: Mouse moved to (267, 365)
Screenshot: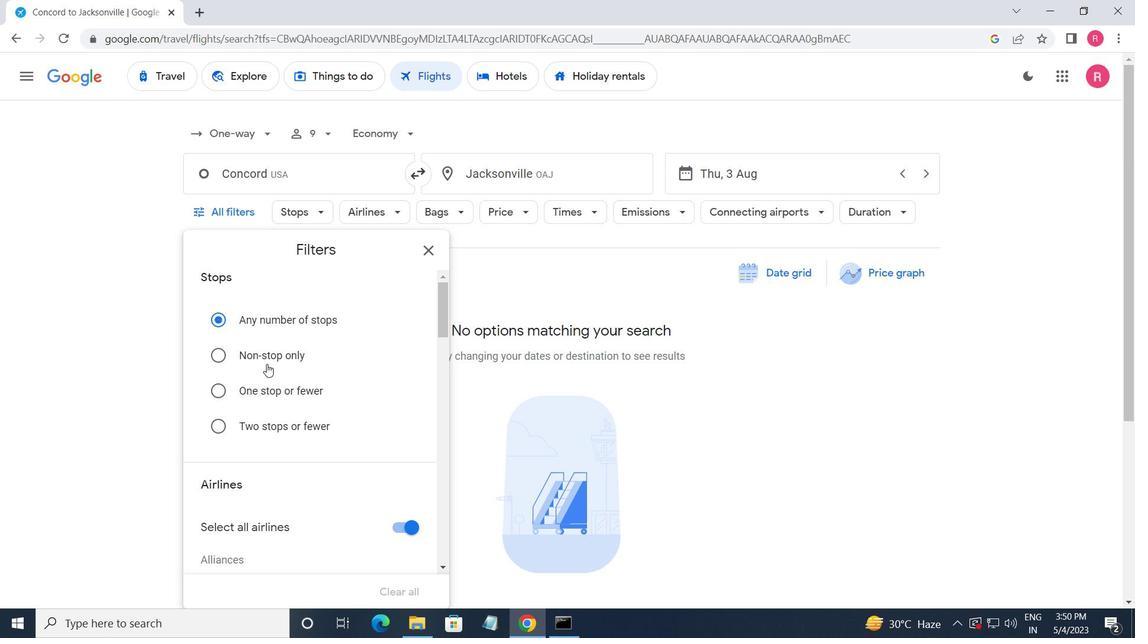 
Action: Mouse scrolled (267, 365) with delta (0, 0)
Screenshot: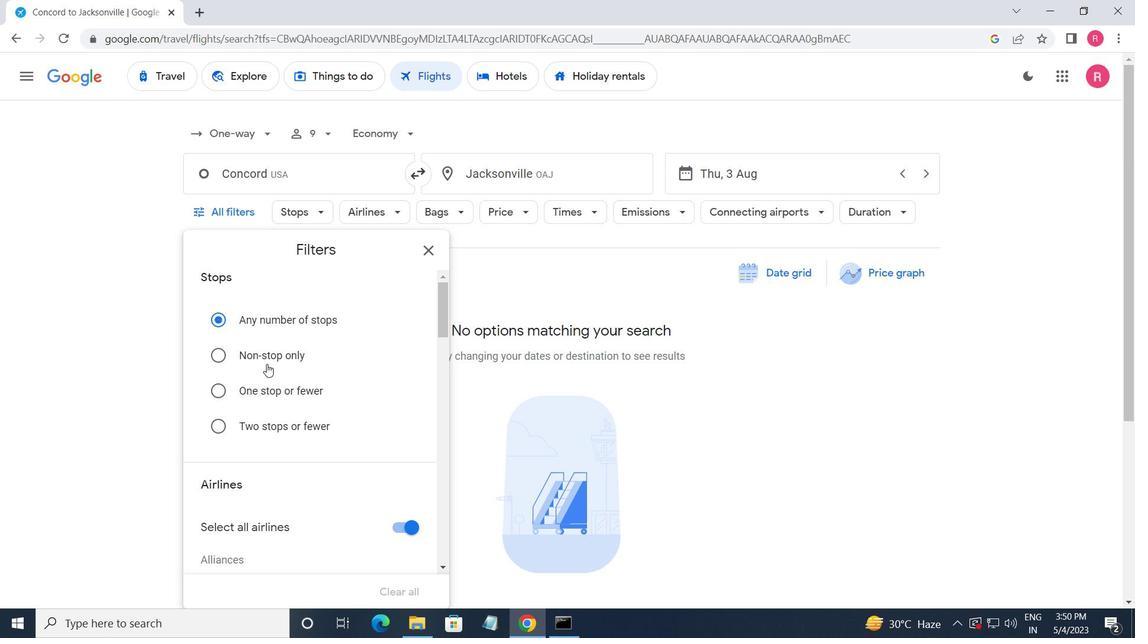 
Action: Mouse moved to (273, 385)
Screenshot: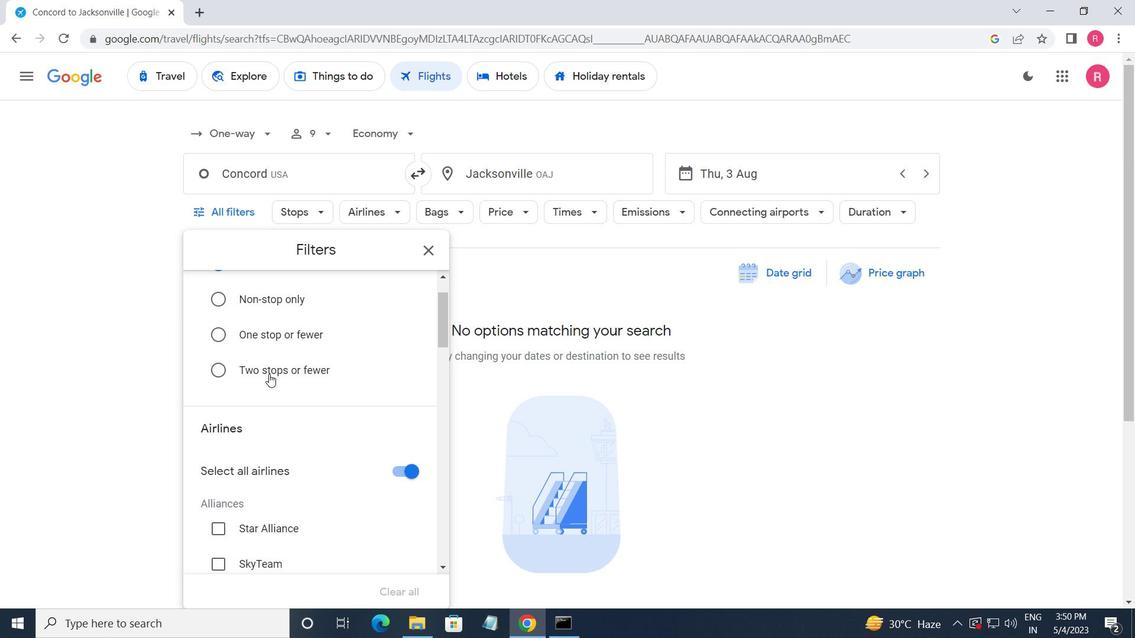 
Action: Mouse scrolled (273, 384) with delta (0, 0)
Screenshot: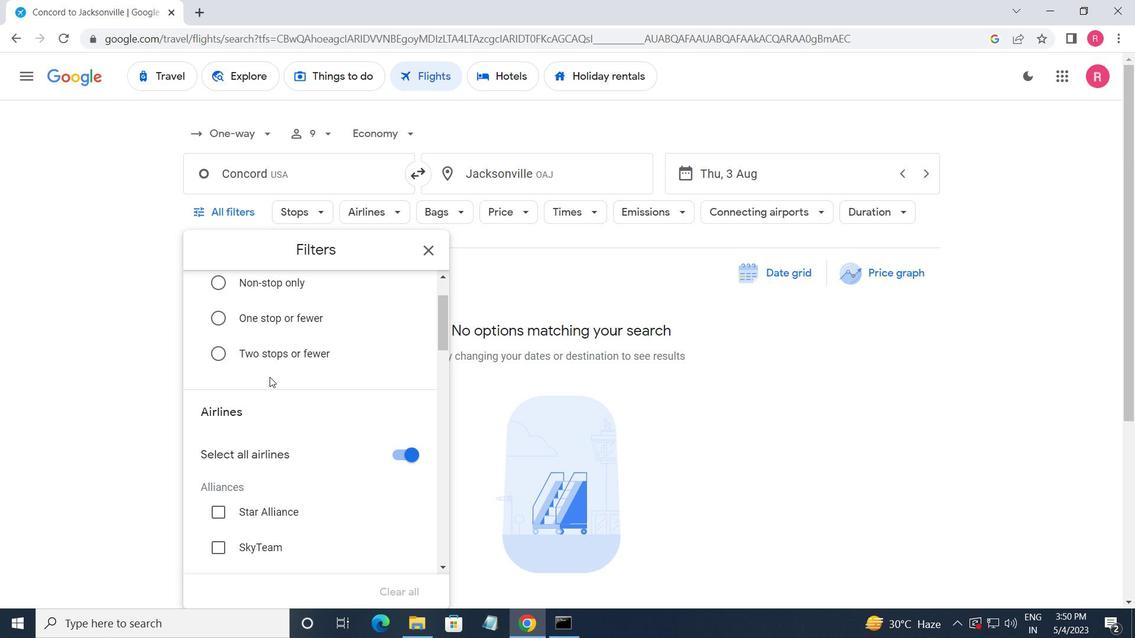 
Action: Mouse moved to (274, 389)
Screenshot: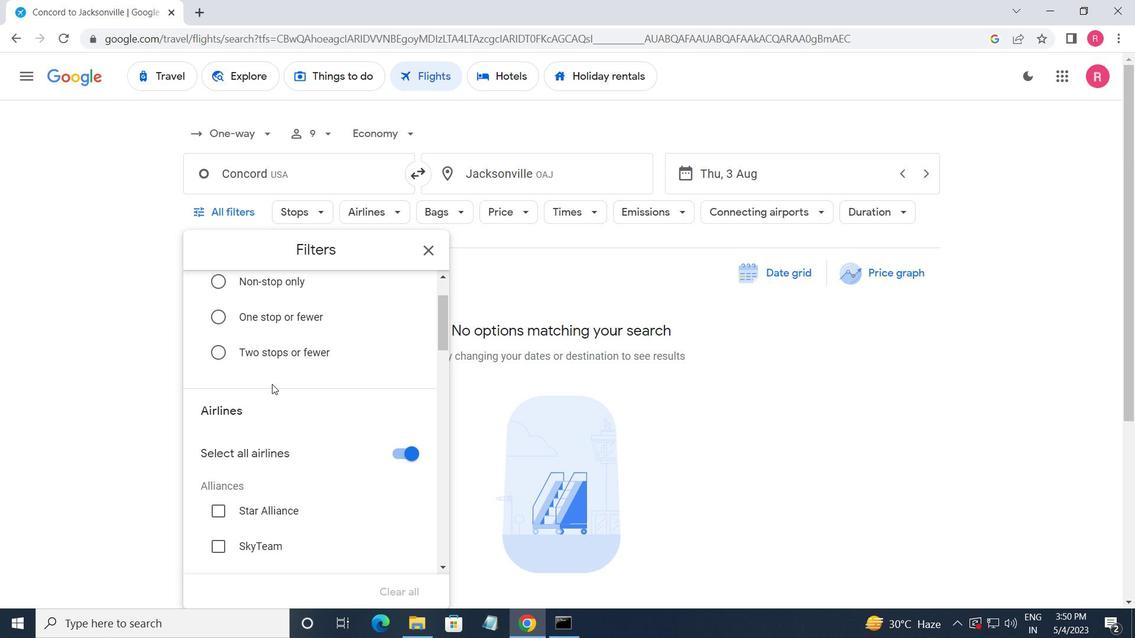 
Action: Mouse scrolled (274, 388) with delta (0, 0)
Screenshot: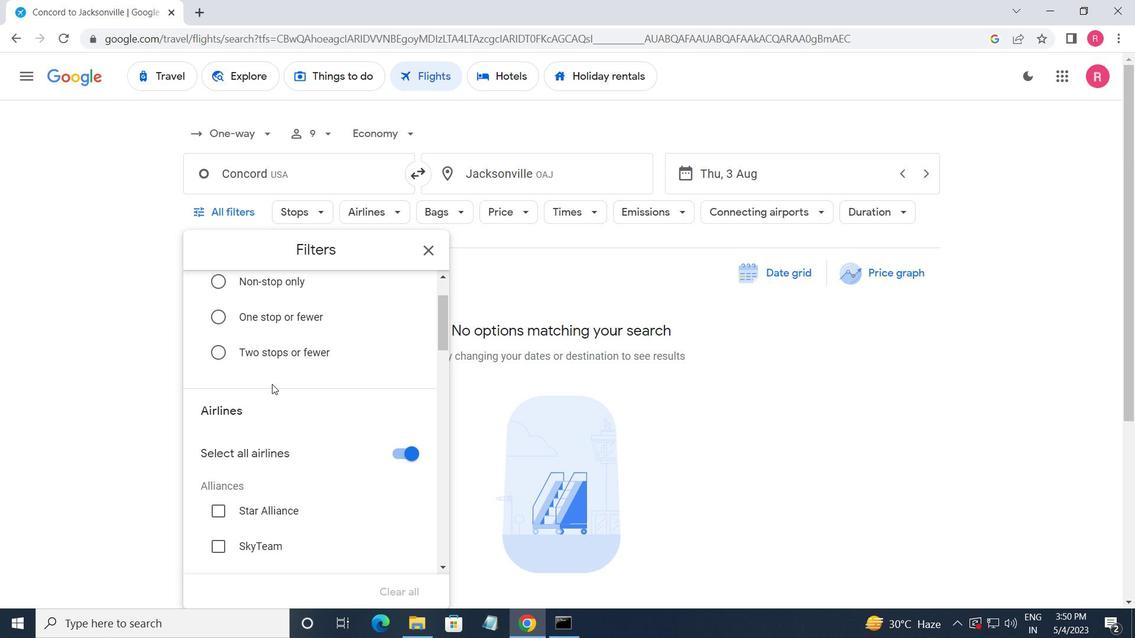 
Action: Mouse moved to (275, 390)
Screenshot: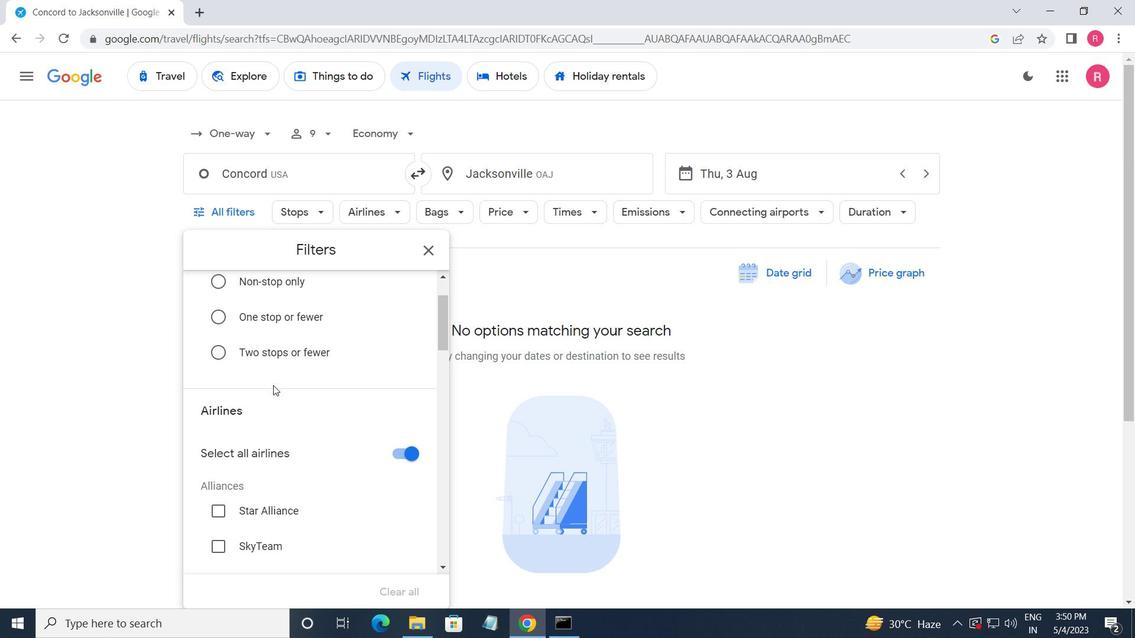 
Action: Mouse scrolled (275, 389) with delta (0, 0)
Screenshot: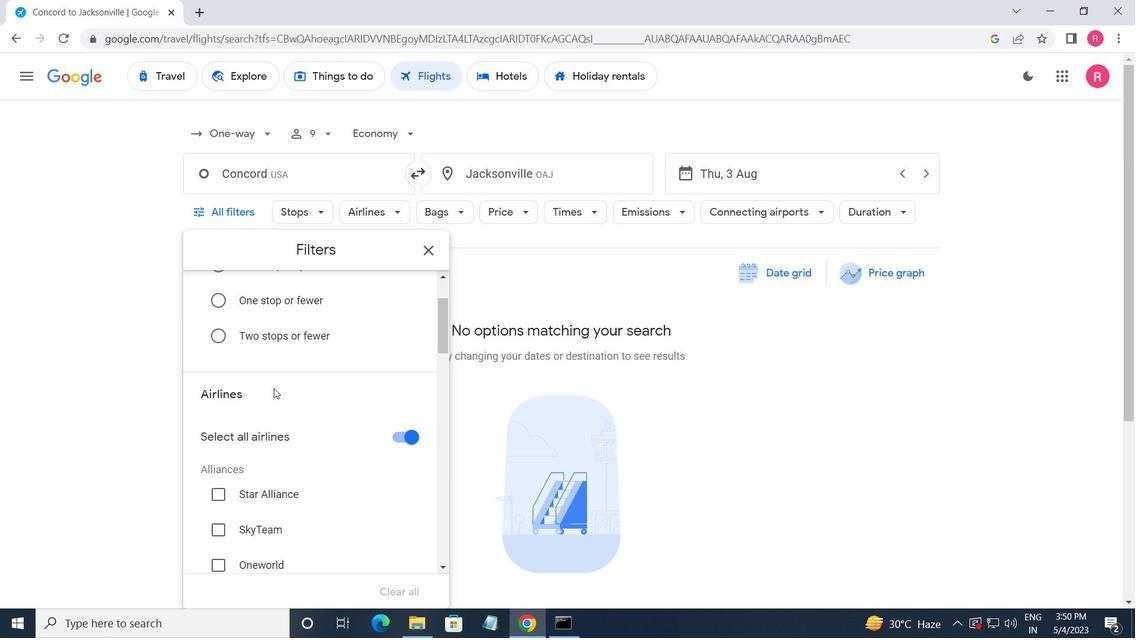 
Action: Mouse moved to (276, 390)
Screenshot: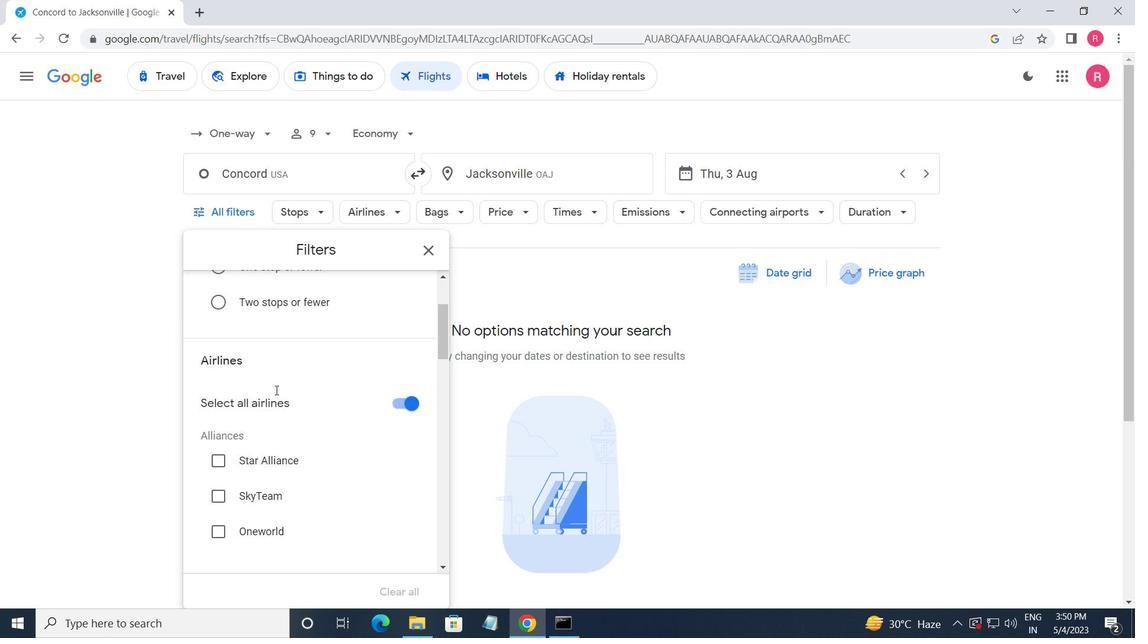 
Action: Mouse scrolled (276, 390) with delta (0, 0)
Screenshot: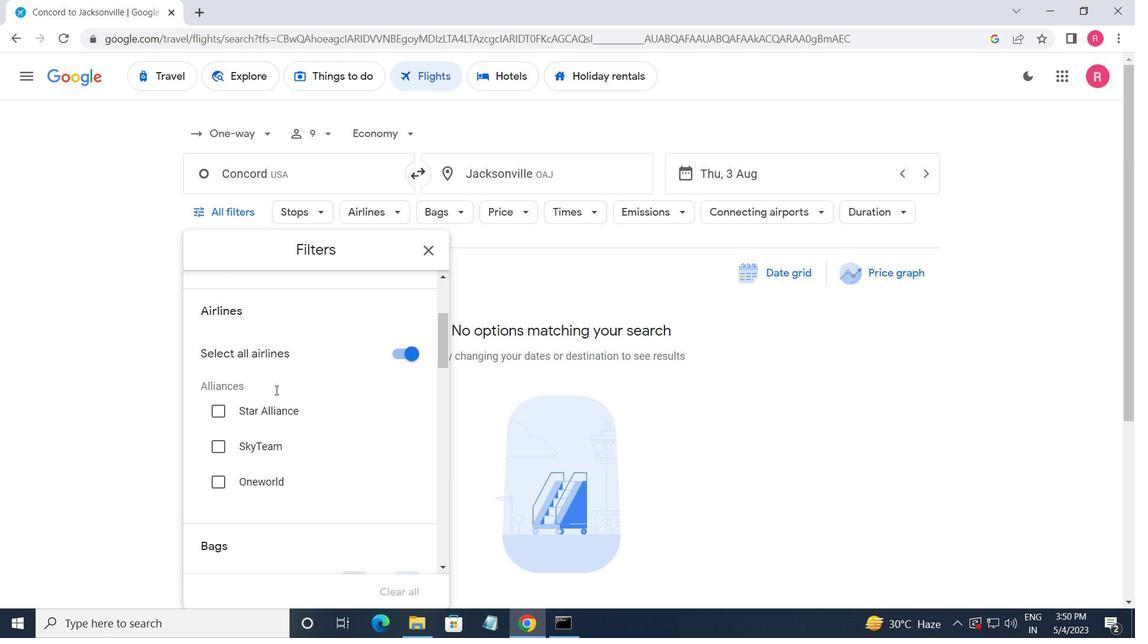 
Action: Mouse scrolled (276, 390) with delta (0, 0)
Screenshot: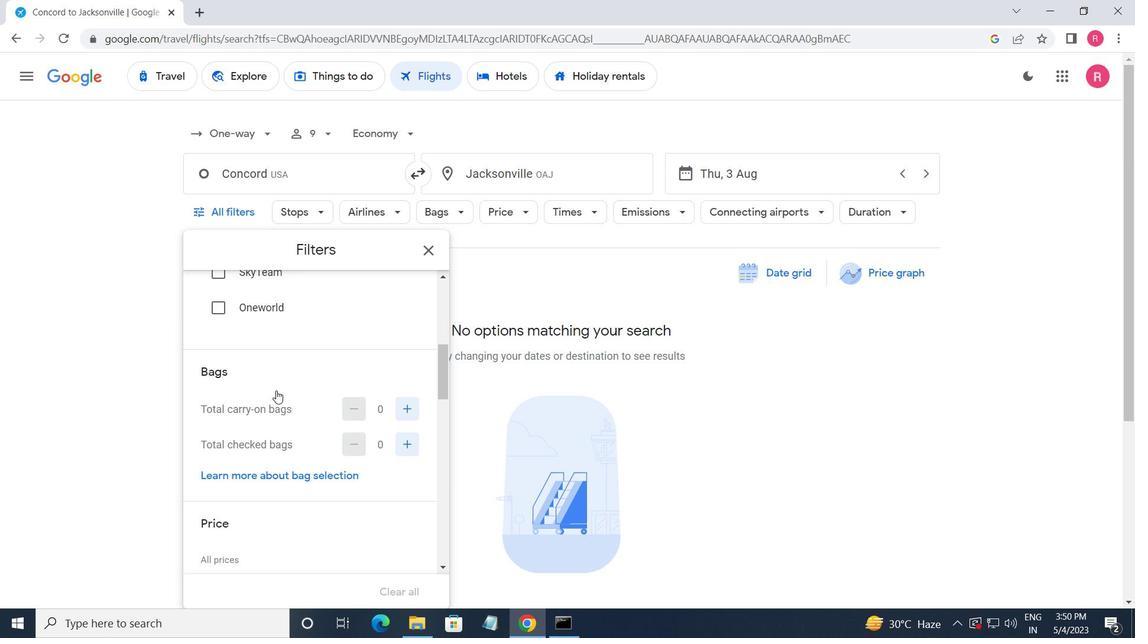 
Action: Mouse moved to (283, 389)
Screenshot: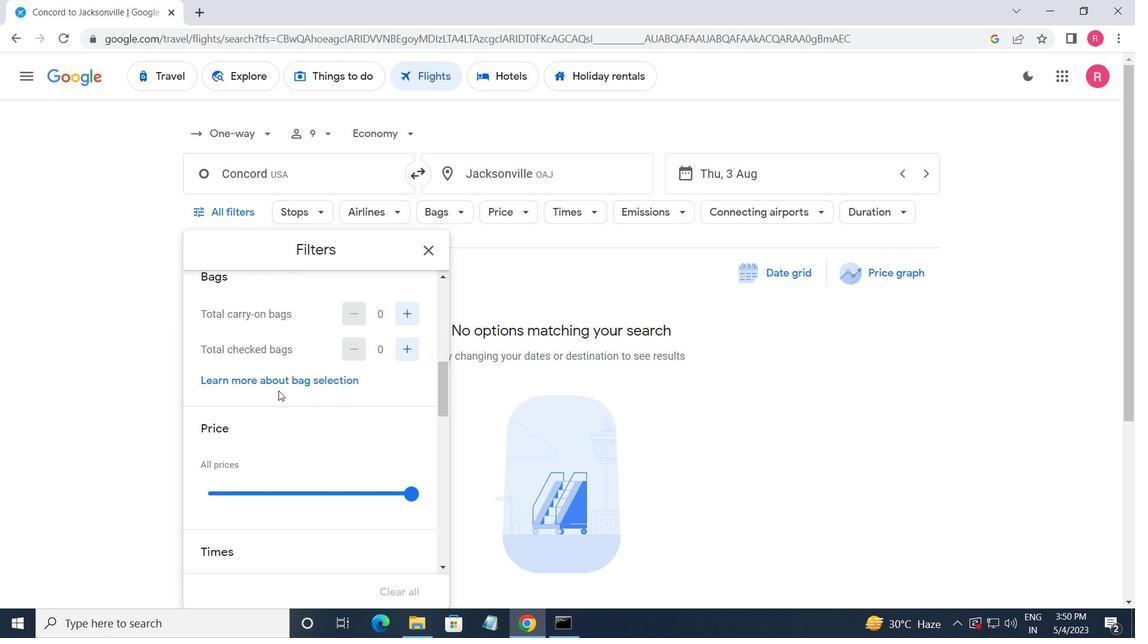 
Action: Mouse scrolled (283, 388) with delta (0, 0)
Screenshot: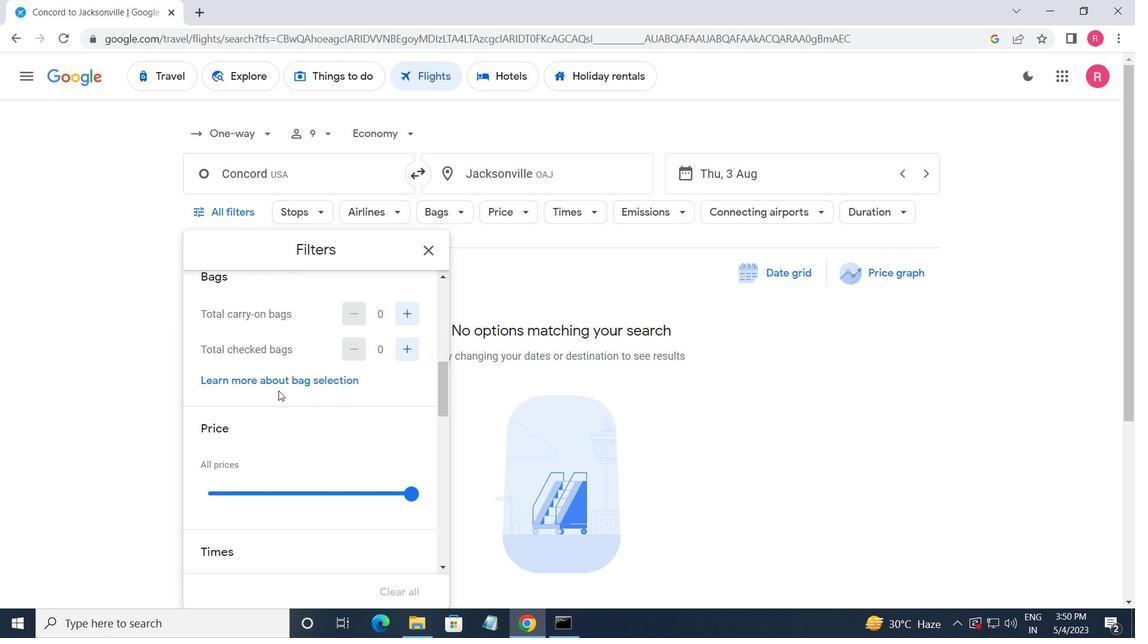 
Action: Mouse moved to (316, 382)
Screenshot: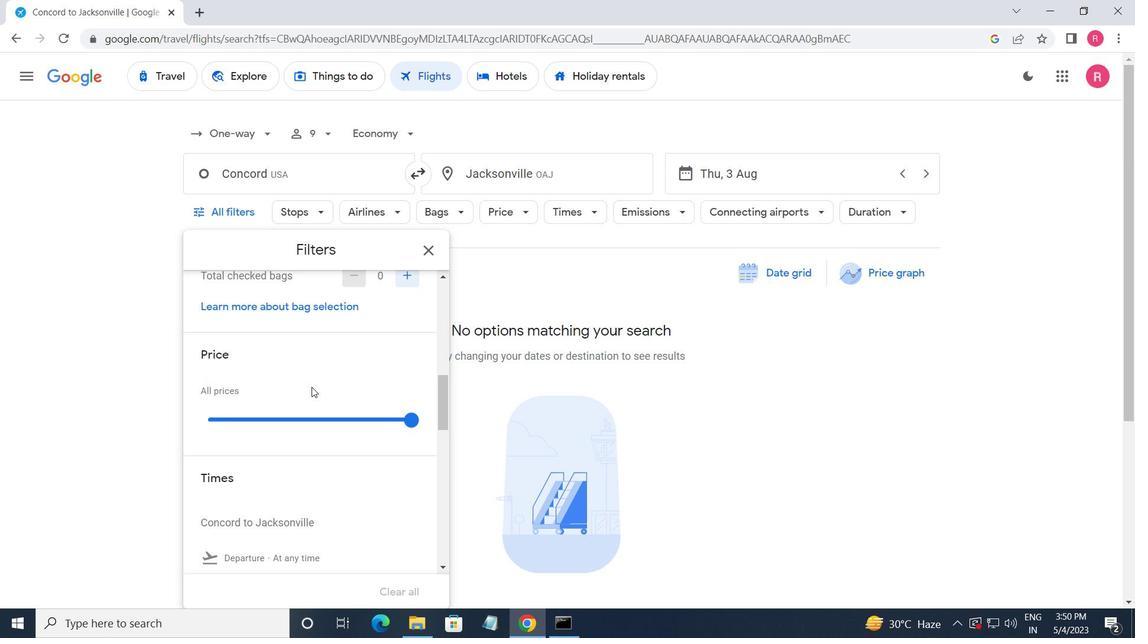 
Action: Mouse scrolled (316, 383) with delta (0, 0)
Screenshot: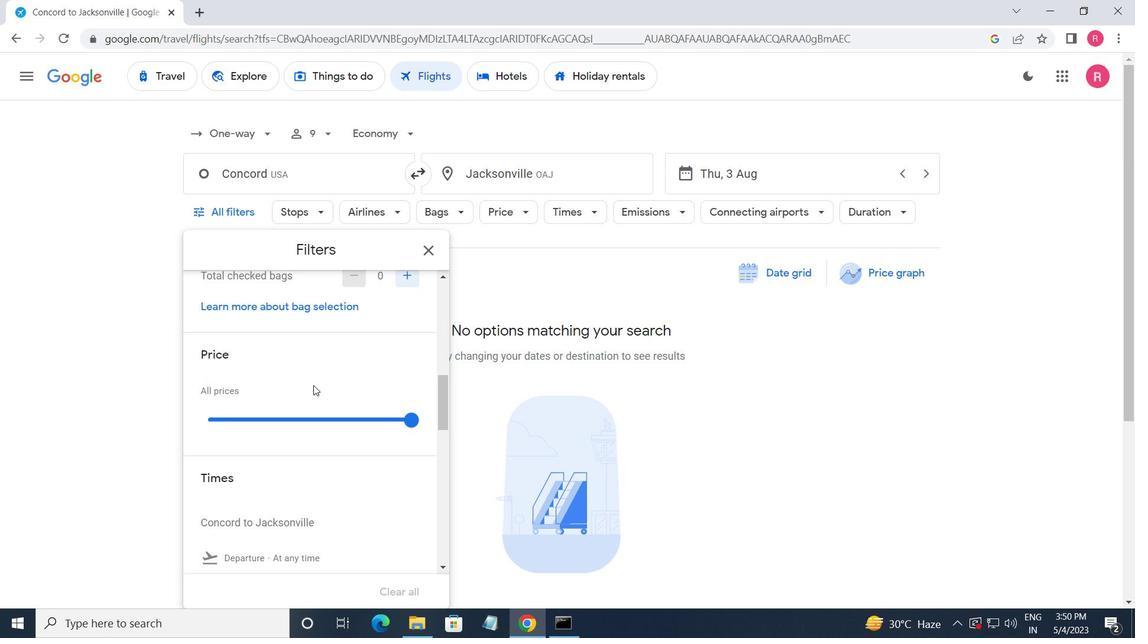 
Action: Mouse moved to (407, 310)
Screenshot: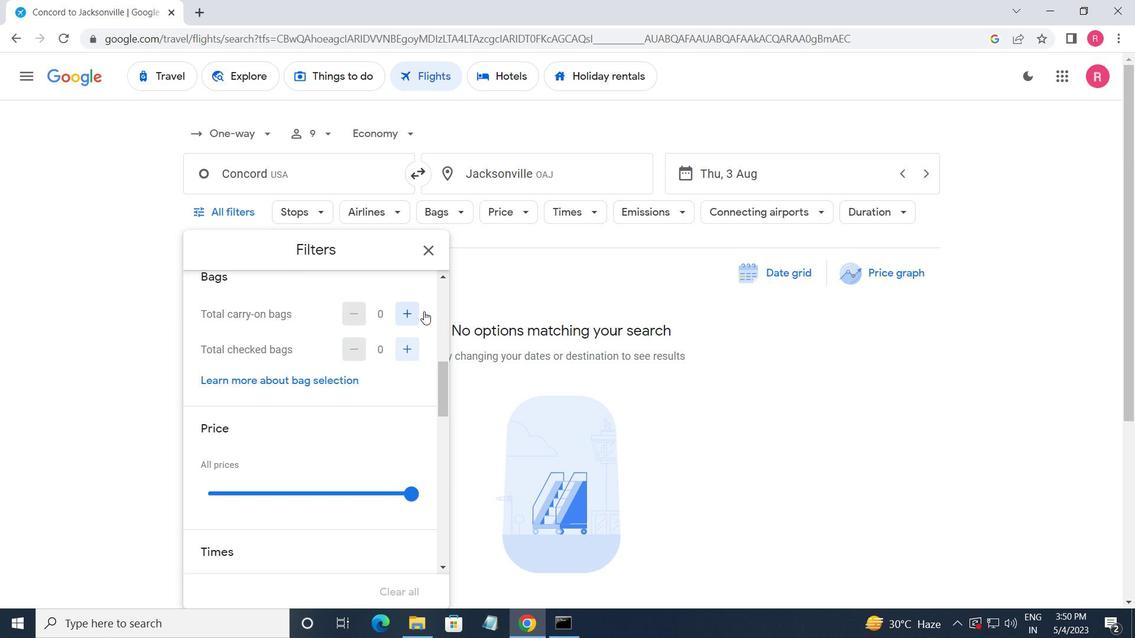 
Action: Mouse pressed left at (407, 310)
Screenshot: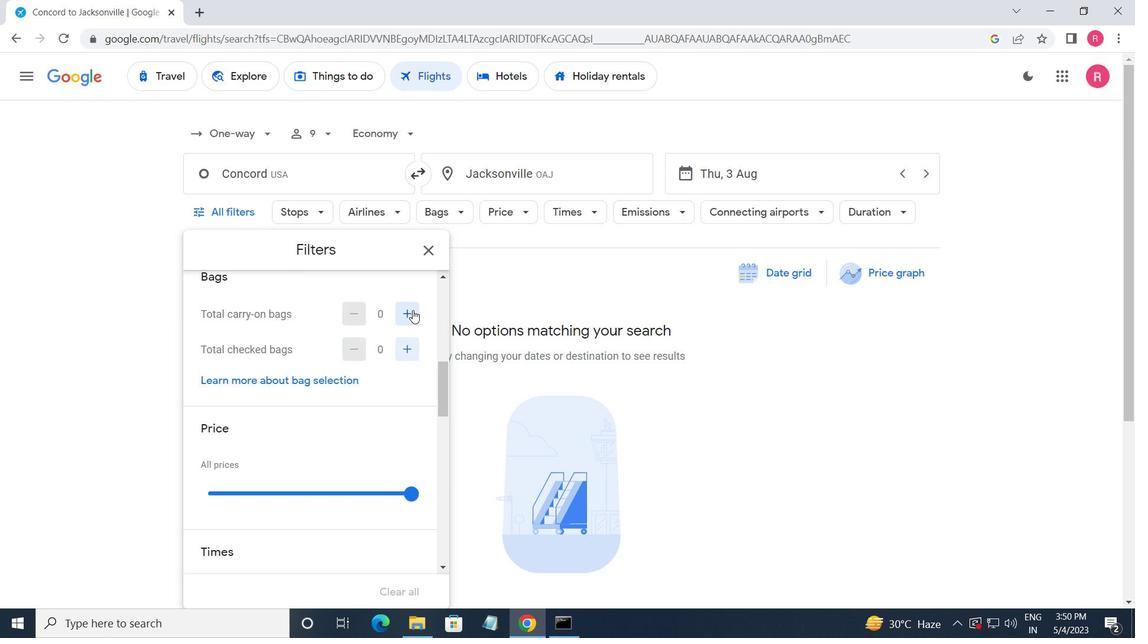 
Action: Mouse moved to (387, 373)
Screenshot: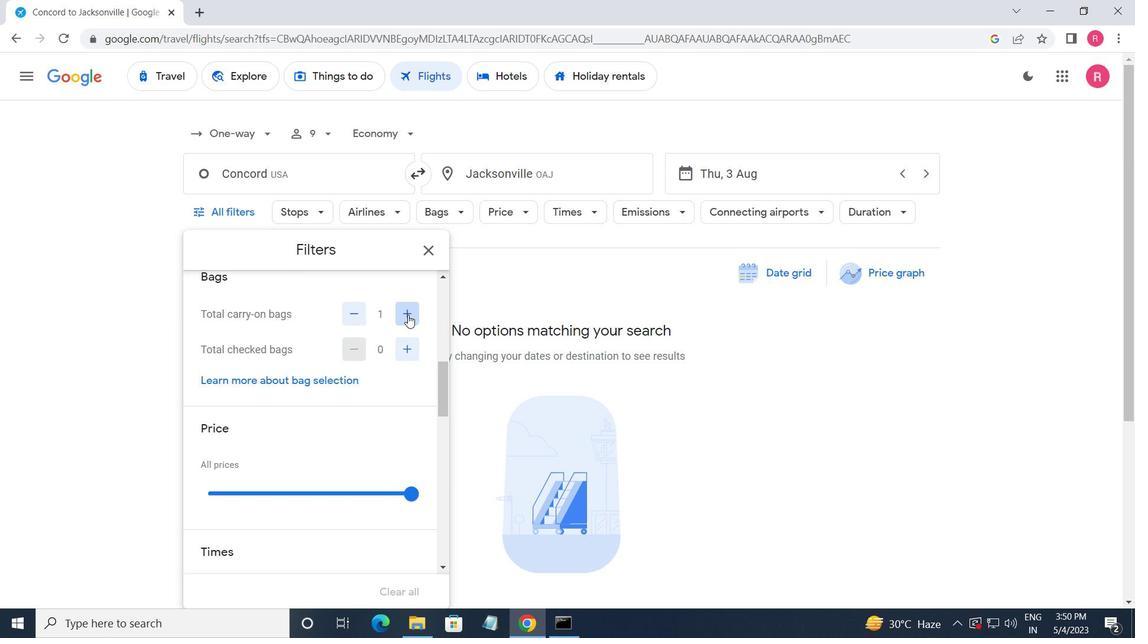 
Action: Mouse scrolled (387, 372) with delta (0, 0)
Screenshot: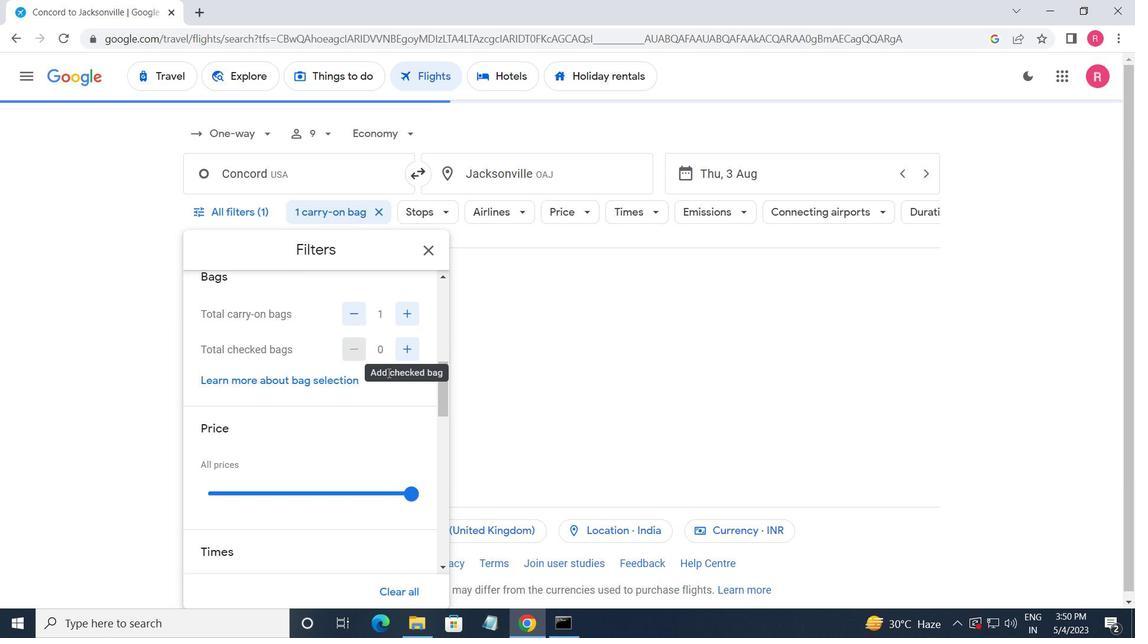 
Action: Mouse scrolled (387, 372) with delta (0, 0)
Screenshot: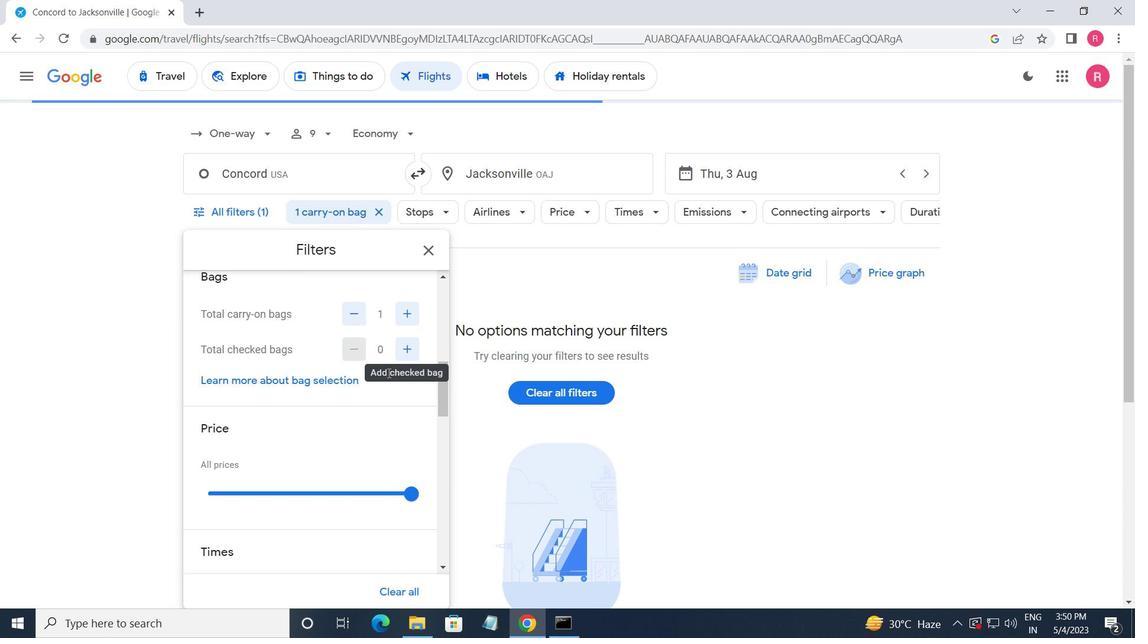
Action: Mouse moved to (407, 349)
Screenshot: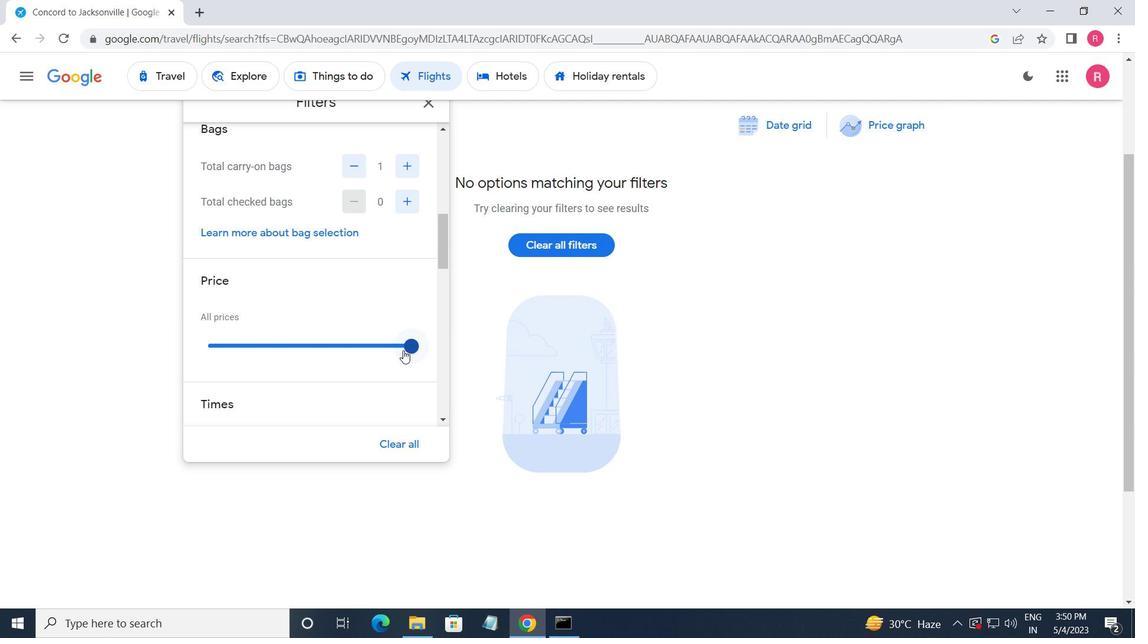 
Action: Mouse pressed left at (407, 349)
Screenshot: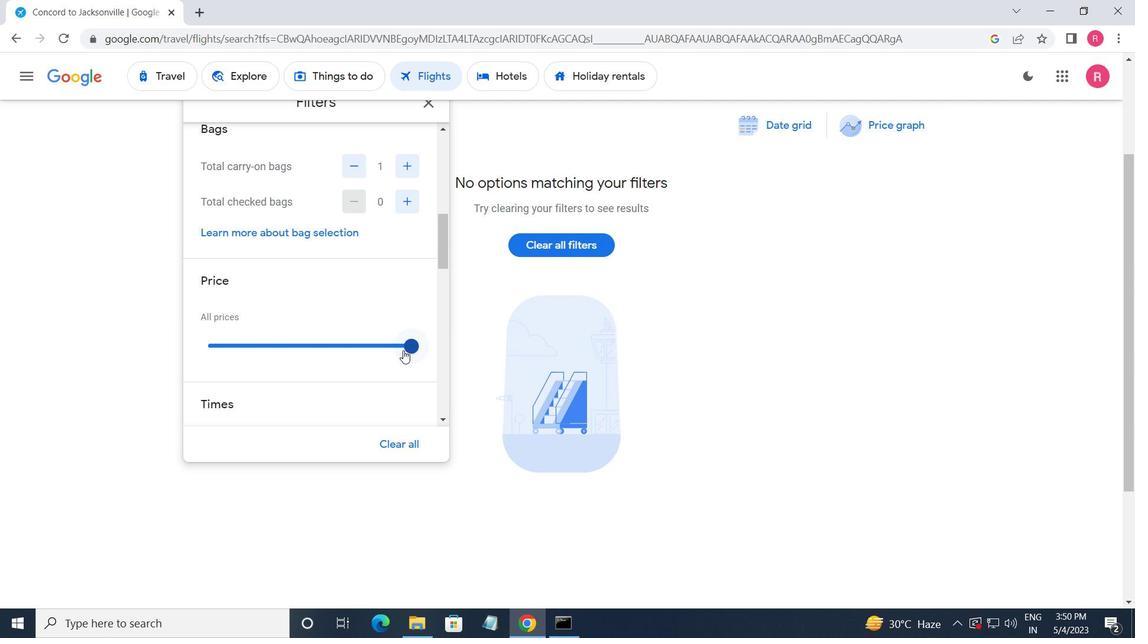 
Action: Mouse moved to (381, 369)
Screenshot: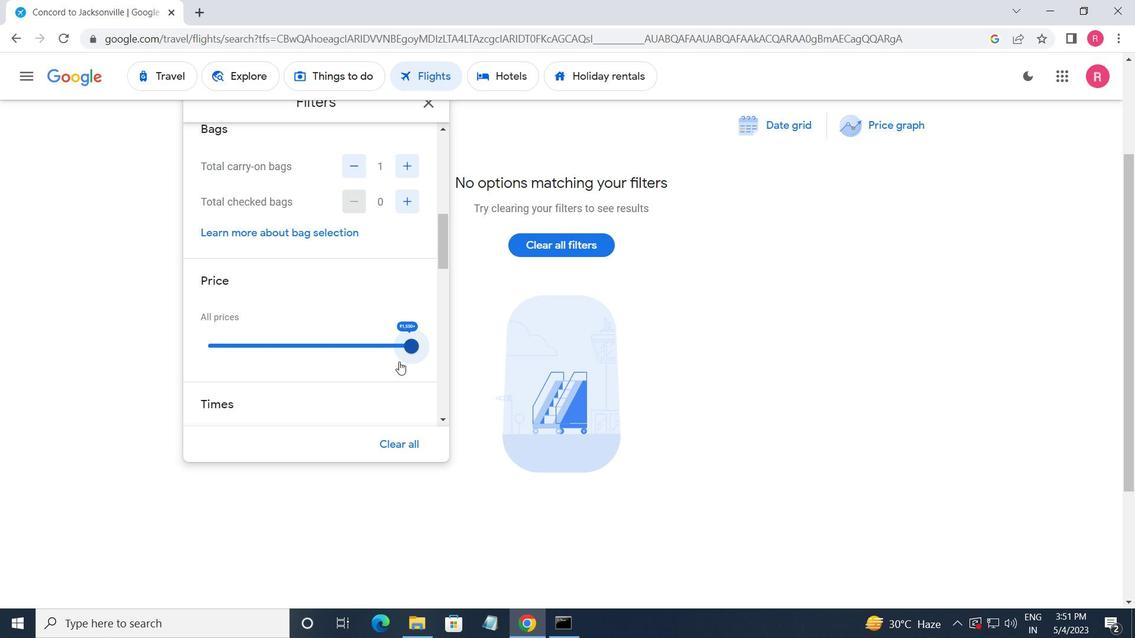 
Action: Mouse scrolled (381, 368) with delta (0, 0)
Screenshot: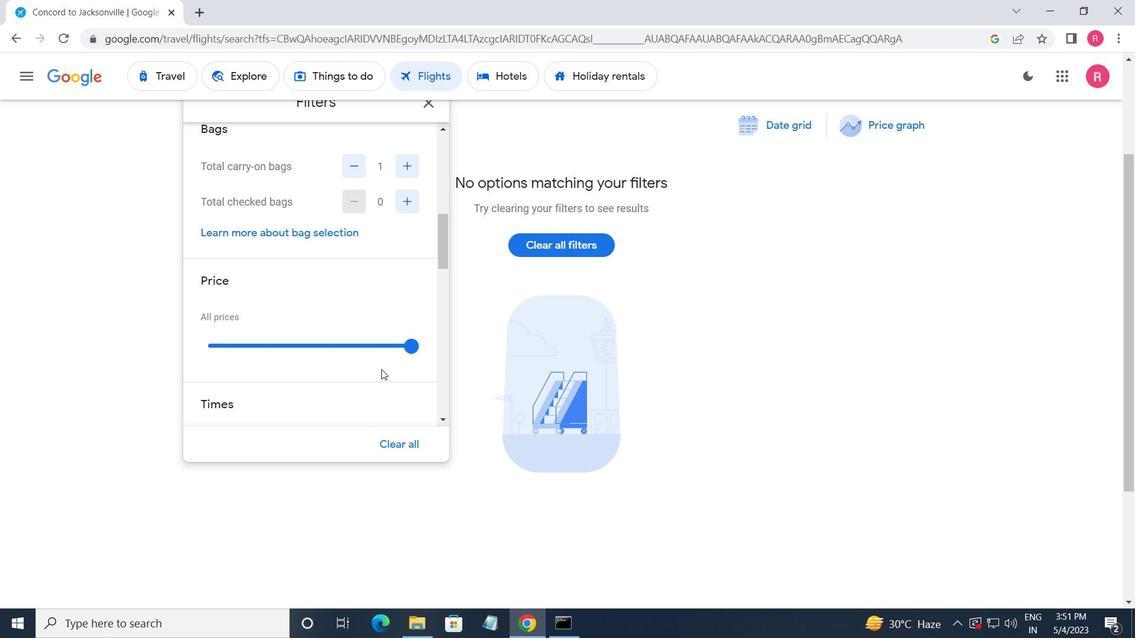 
Action: Mouse scrolled (381, 368) with delta (0, 0)
Screenshot: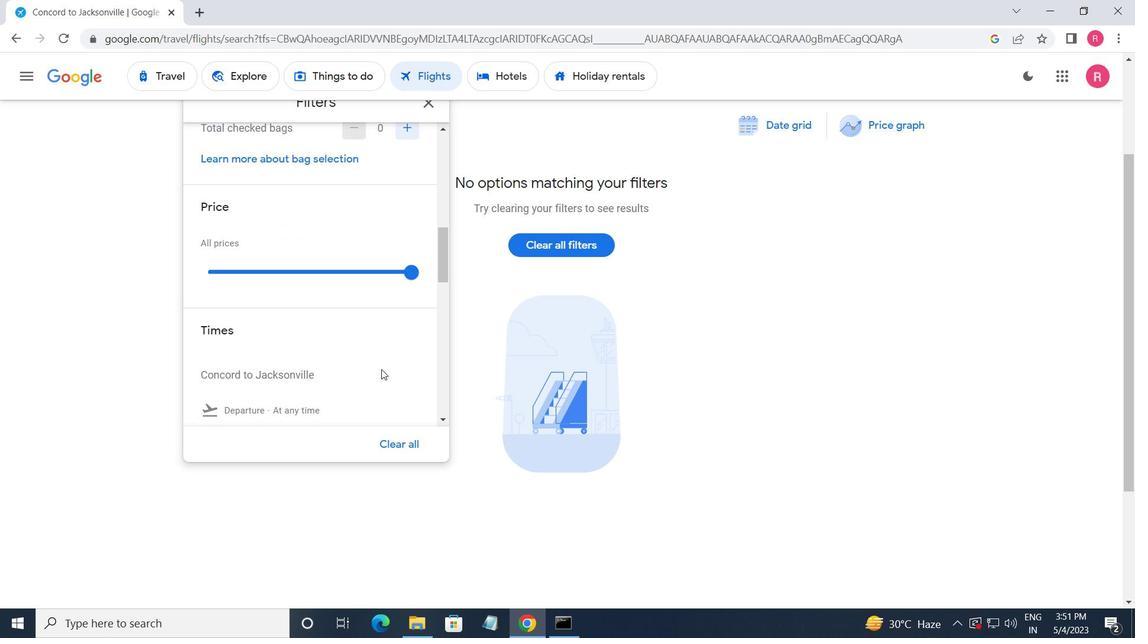 
Action: Mouse moved to (215, 367)
Screenshot: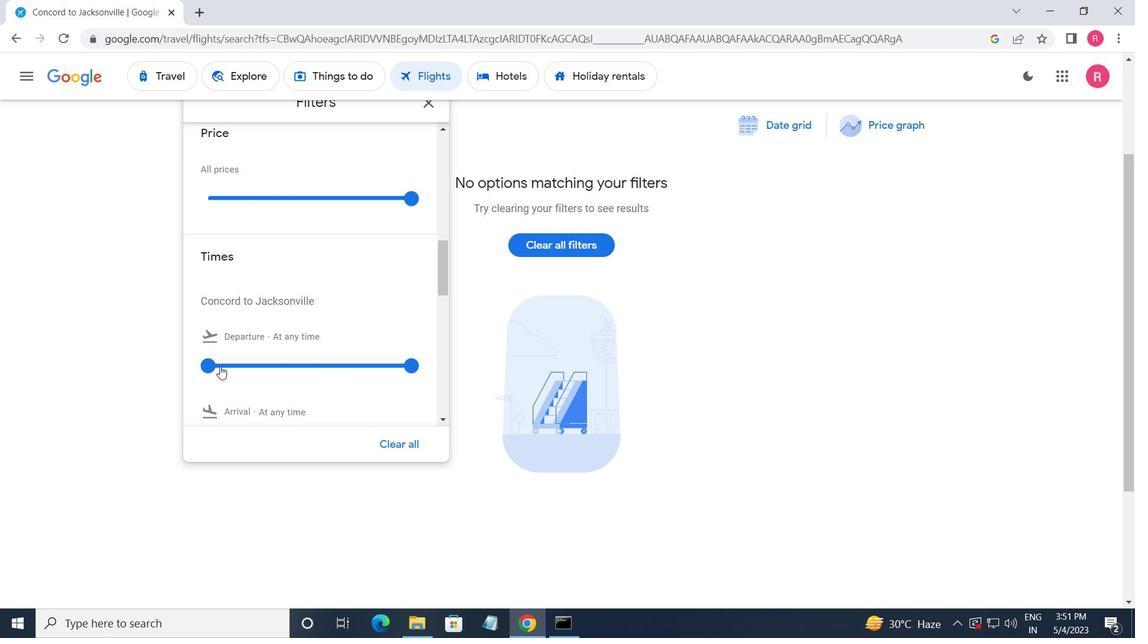 
Action: Mouse pressed left at (215, 367)
Screenshot: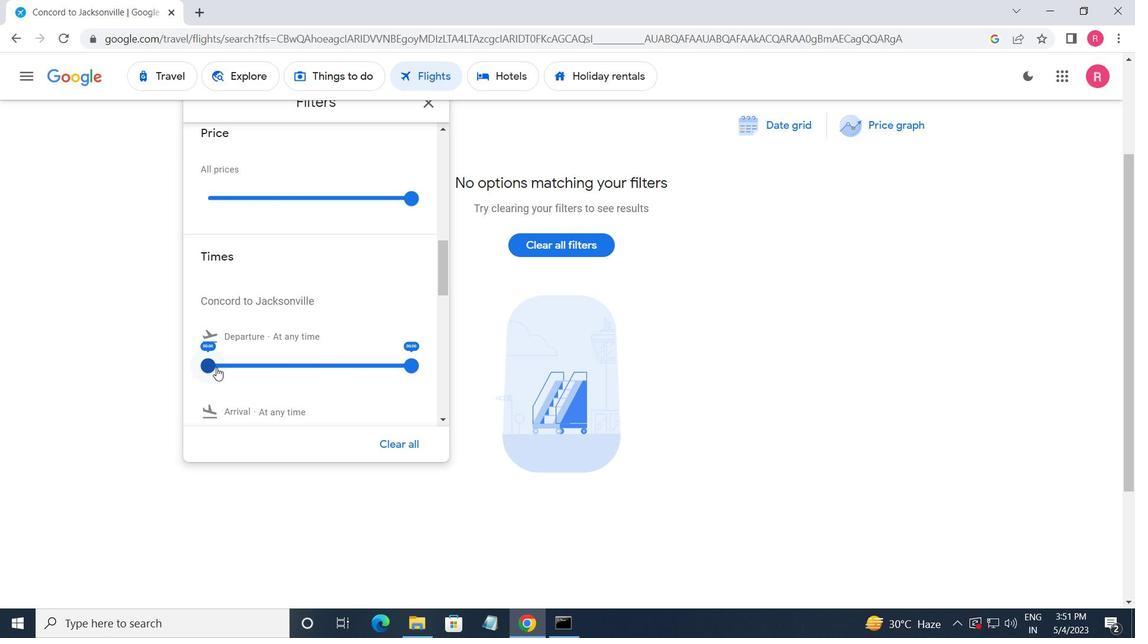 
Action: Mouse moved to (412, 365)
Screenshot: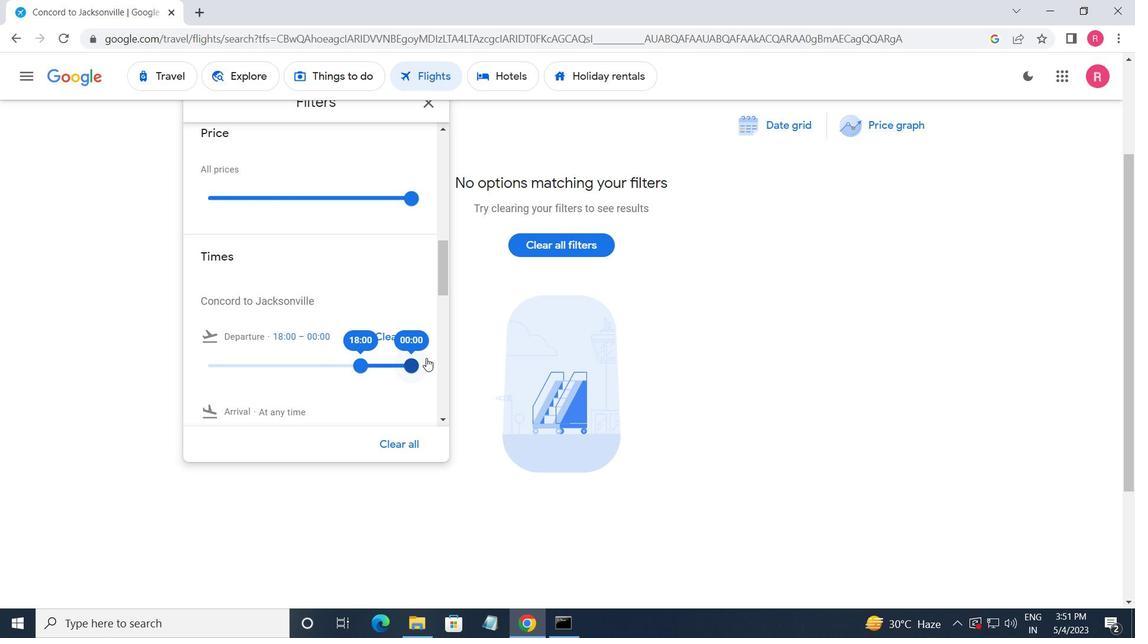 
Action: Mouse pressed left at (412, 365)
Screenshot: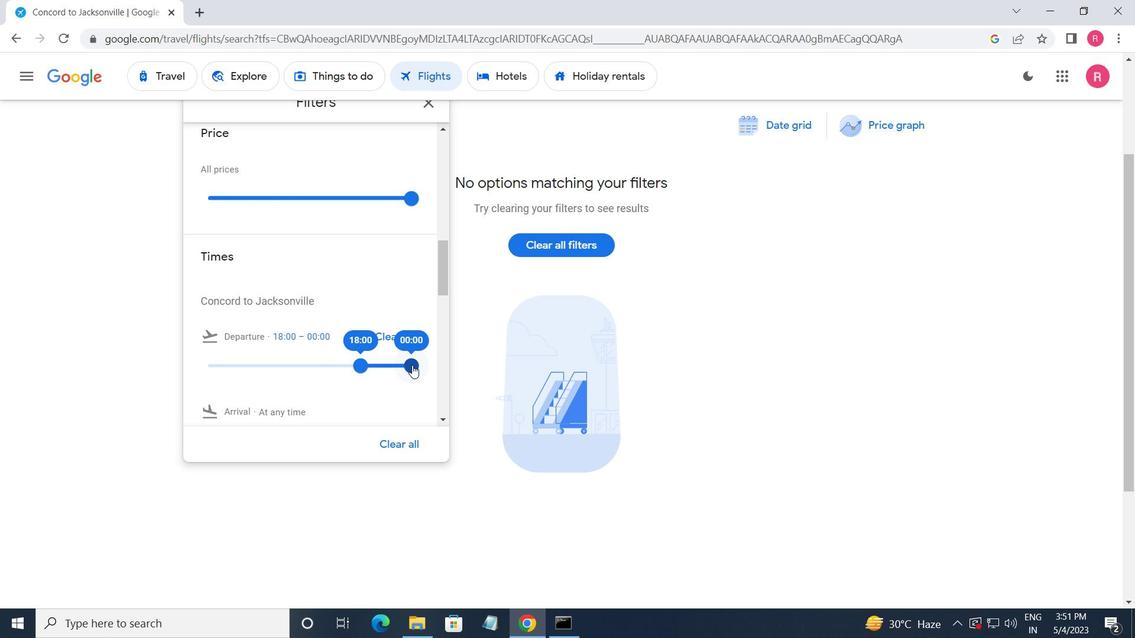 
Action: Mouse moved to (426, 109)
Screenshot: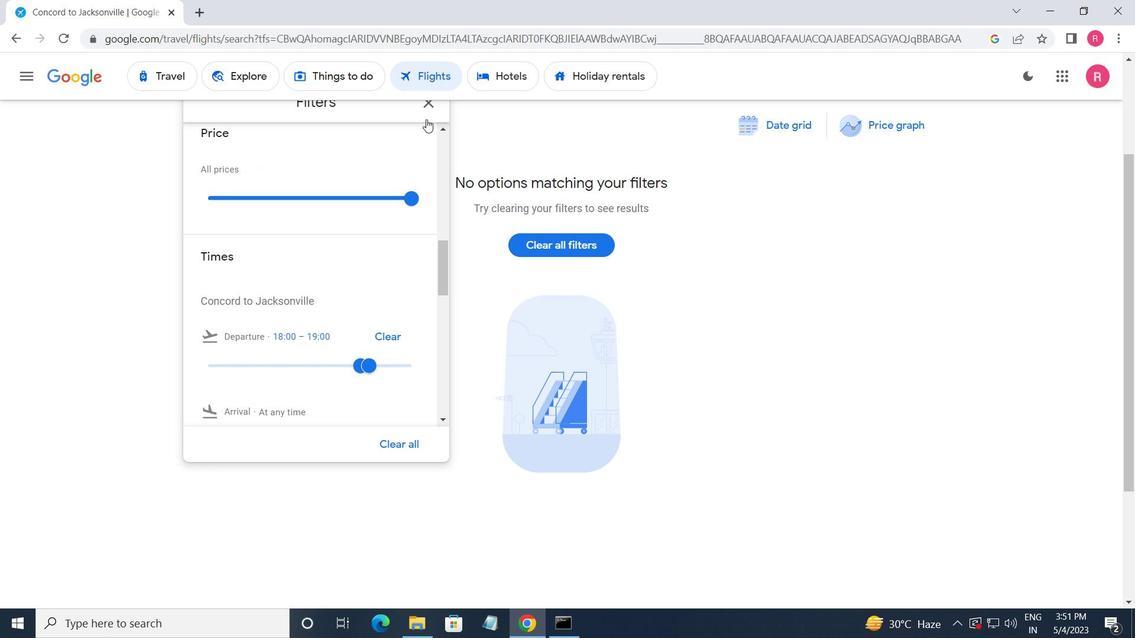 
Action: Mouse pressed left at (426, 109)
Screenshot: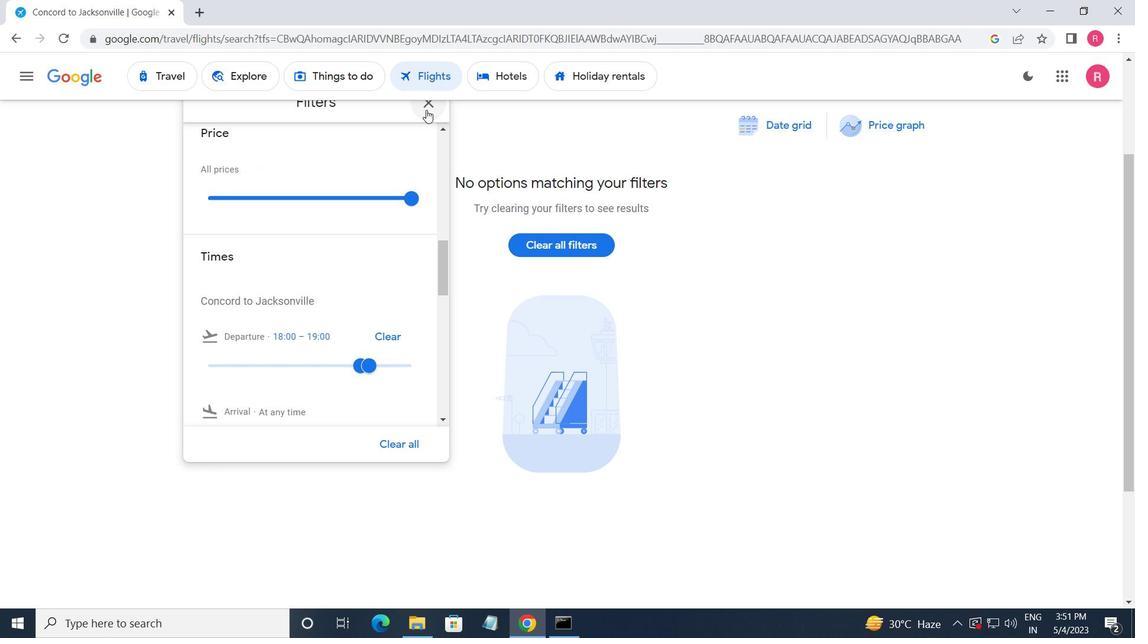 
Action: Mouse moved to (421, 222)
Screenshot: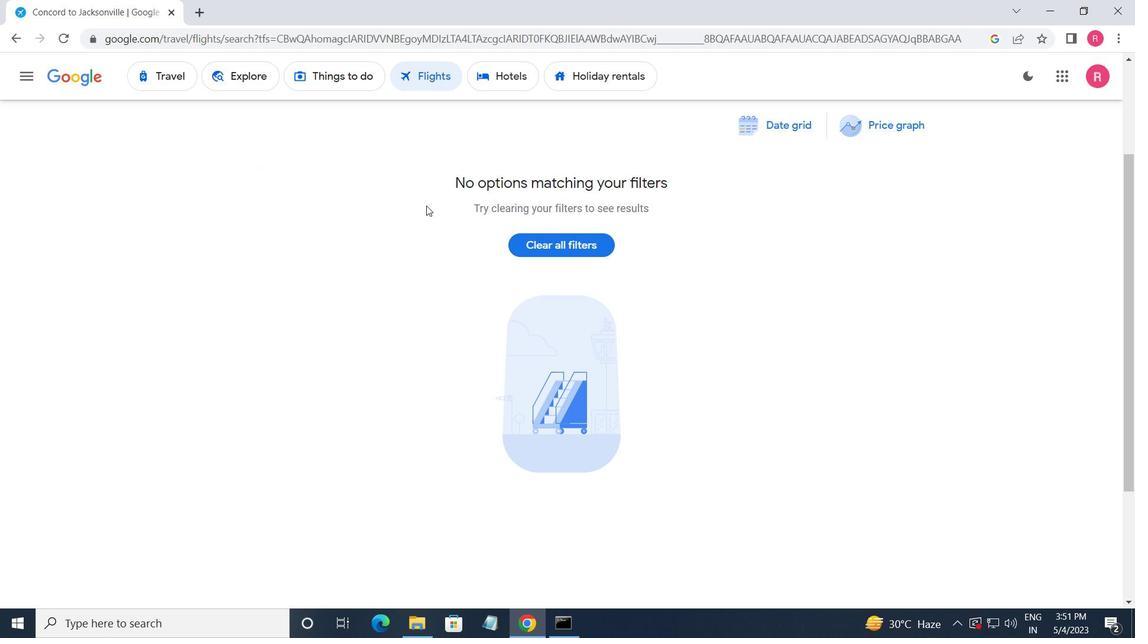 
